 Task: Arrange a 60-minute meeting to evaluate customer feedback mechanisms.
Action: Mouse moved to (67, 146)
Screenshot: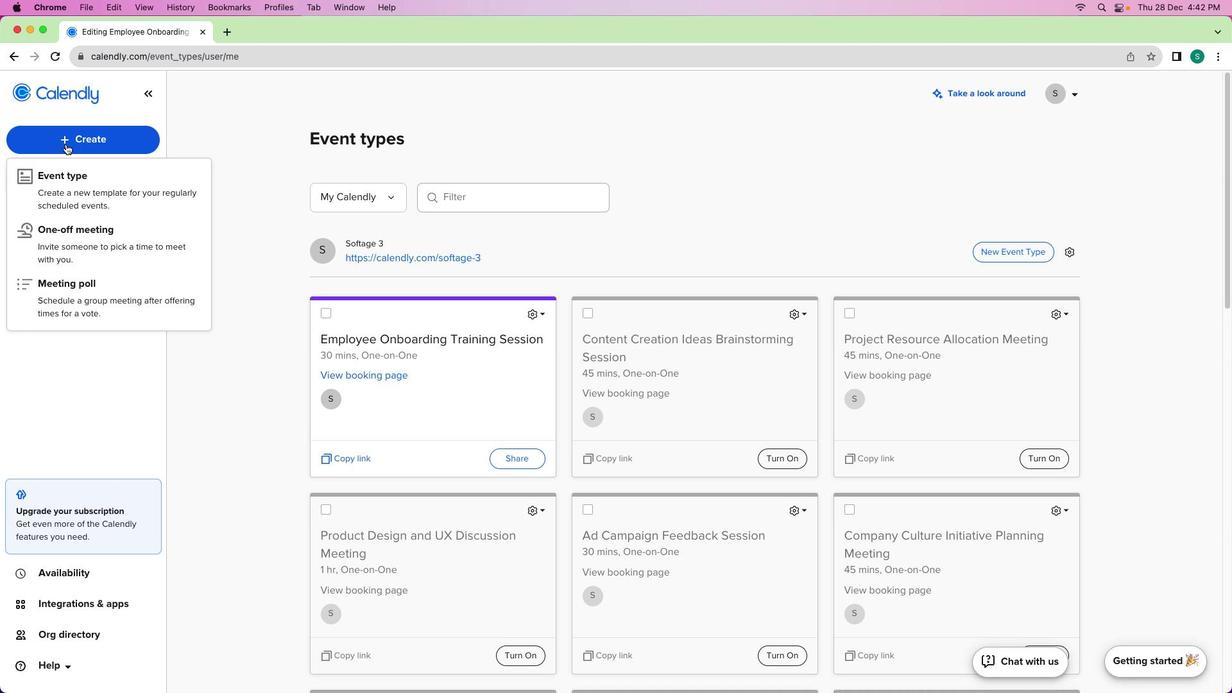 
Action: Mouse pressed left at (67, 146)
Screenshot: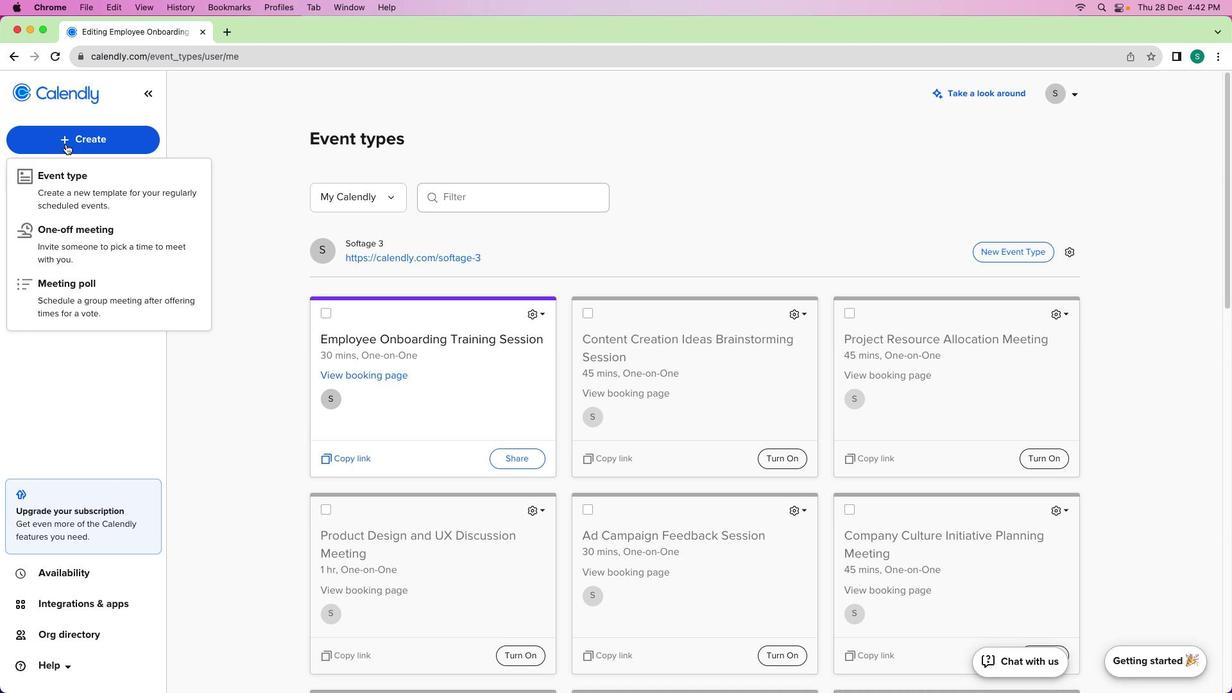 
Action: Mouse moved to (66, 143)
Screenshot: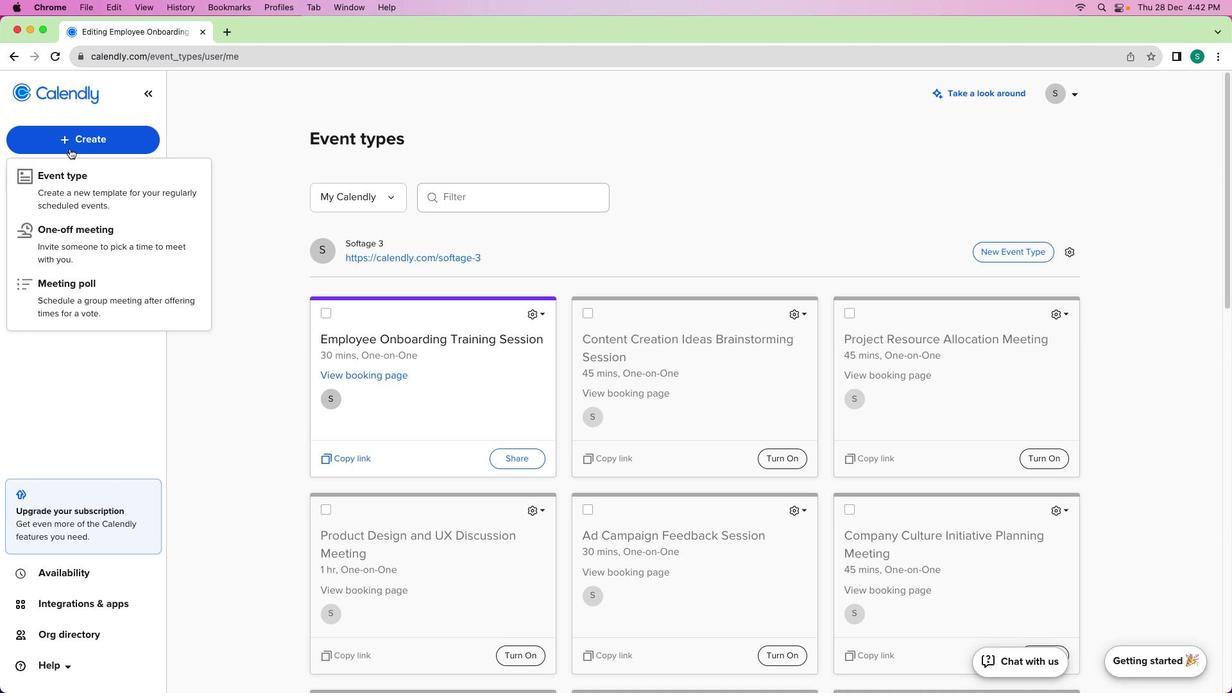 
Action: Mouse pressed left at (66, 143)
Screenshot: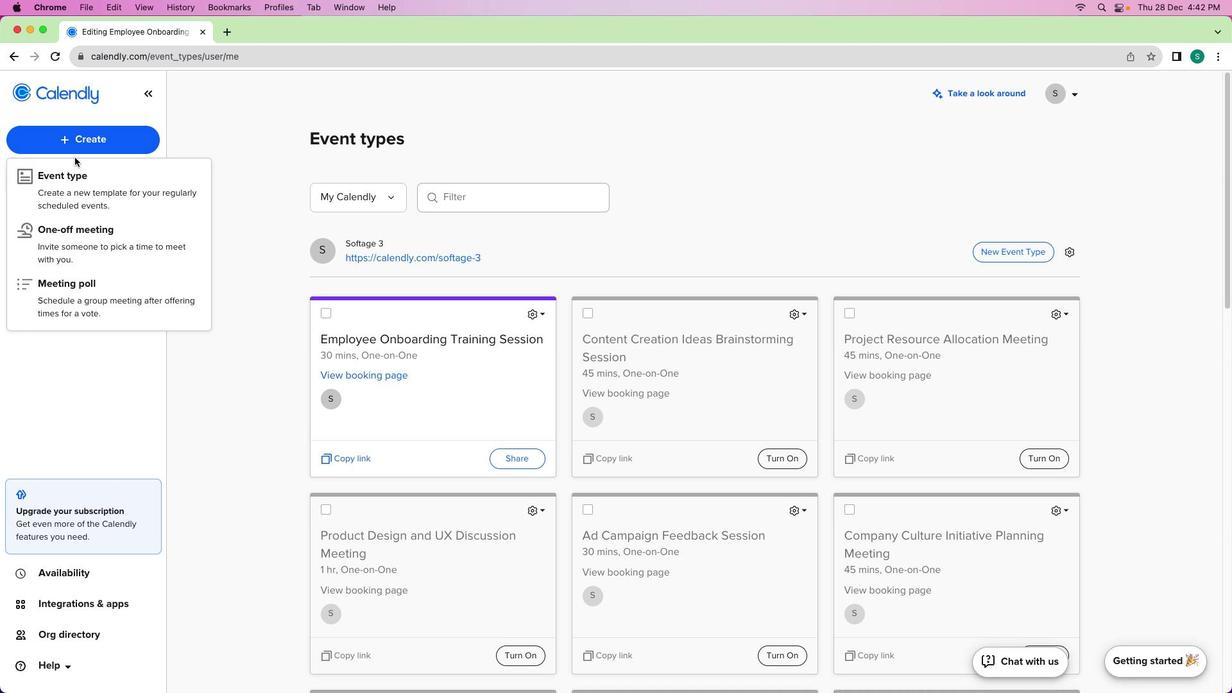
Action: Mouse moved to (76, 181)
Screenshot: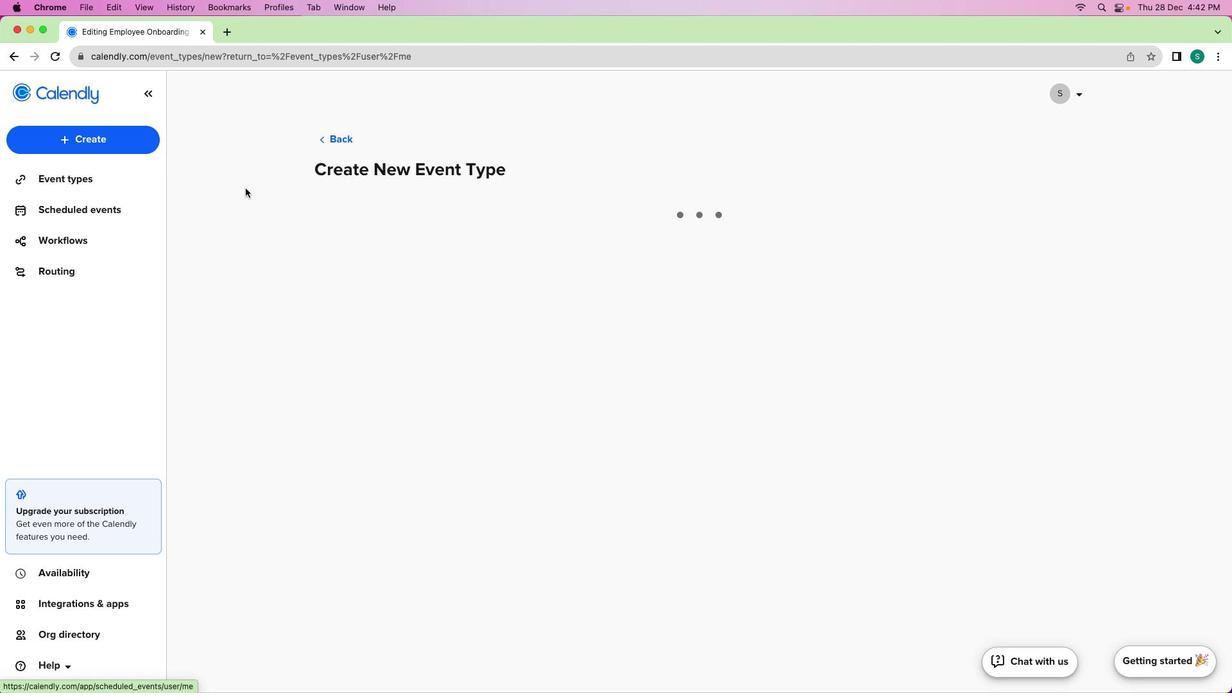 
Action: Mouse pressed left at (76, 181)
Screenshot: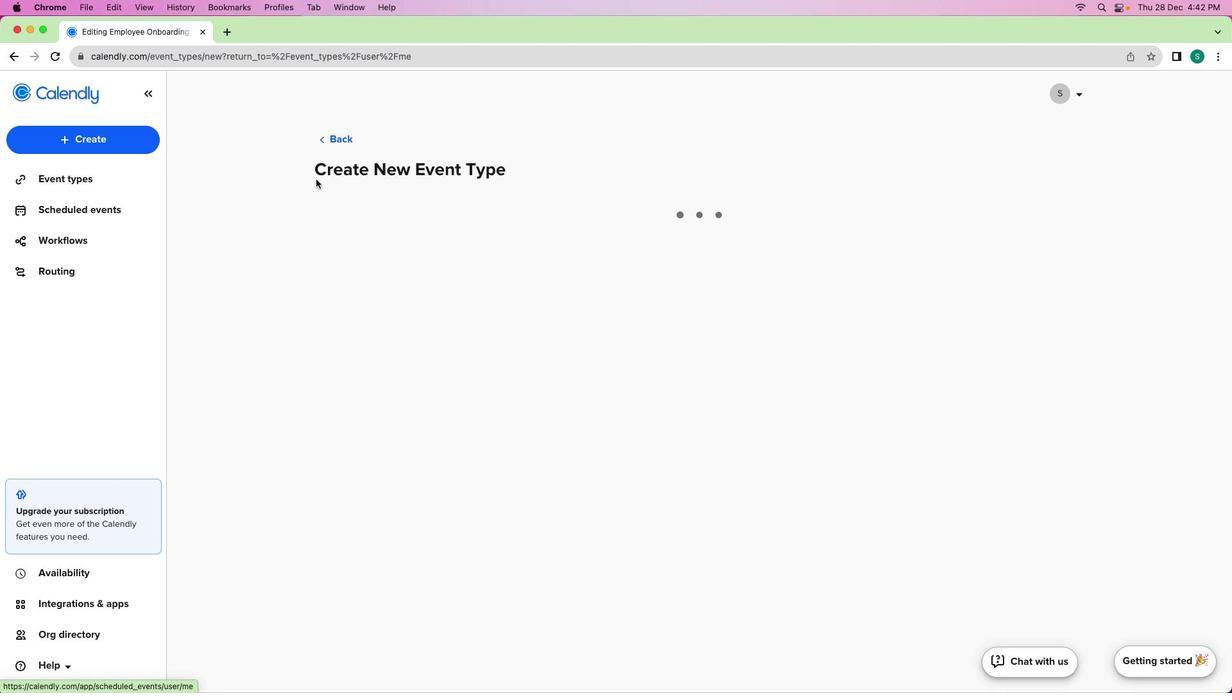 
Action: Mouse moved to (420, 244)
Screenshot: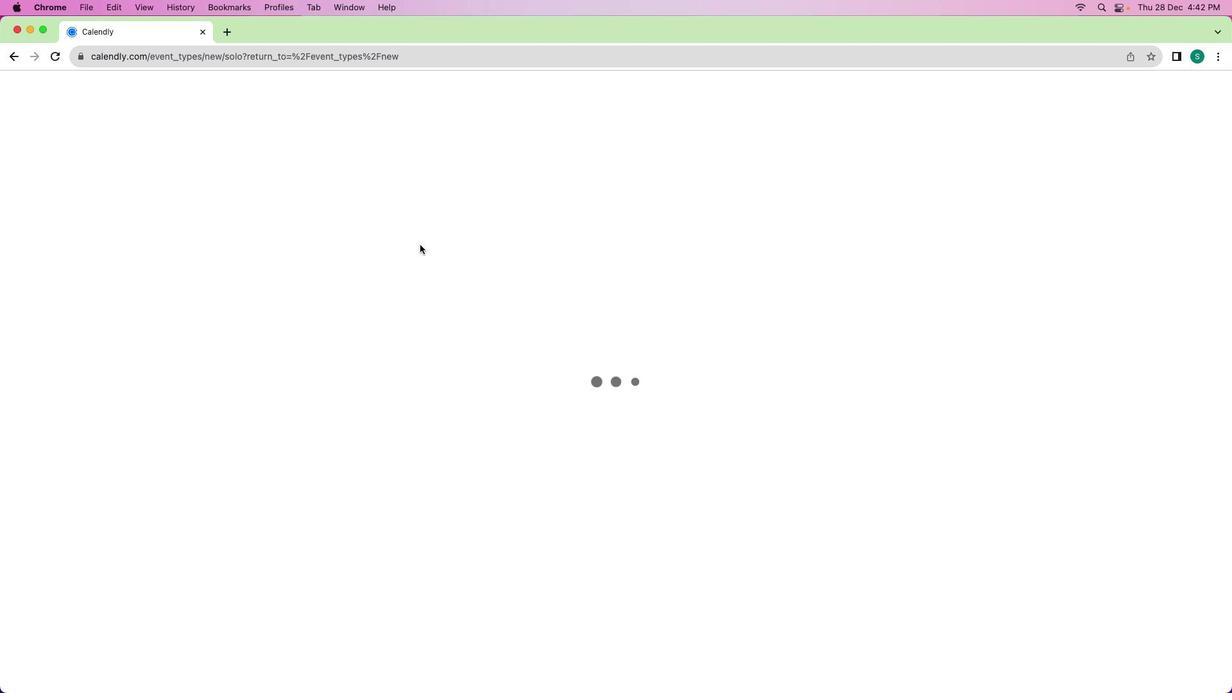 
Action: Mouse pressed left at (420, 244)
Screenshot: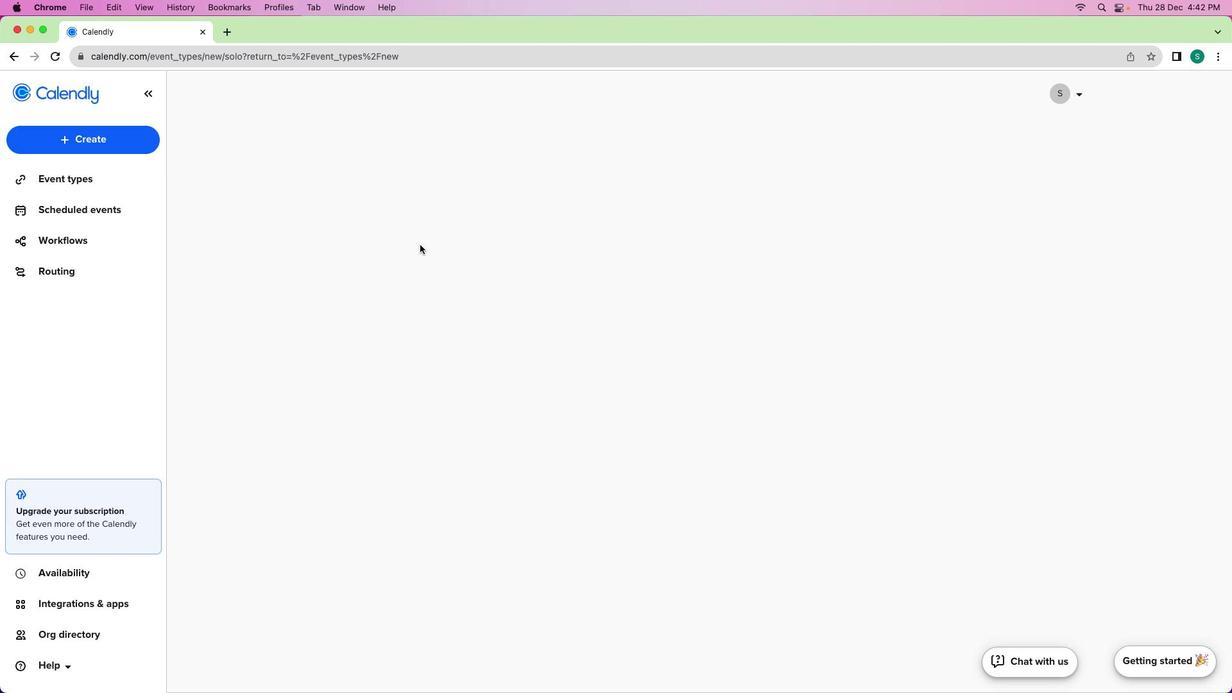 
Action: Mouse moved to (125, 199)
Screenshot: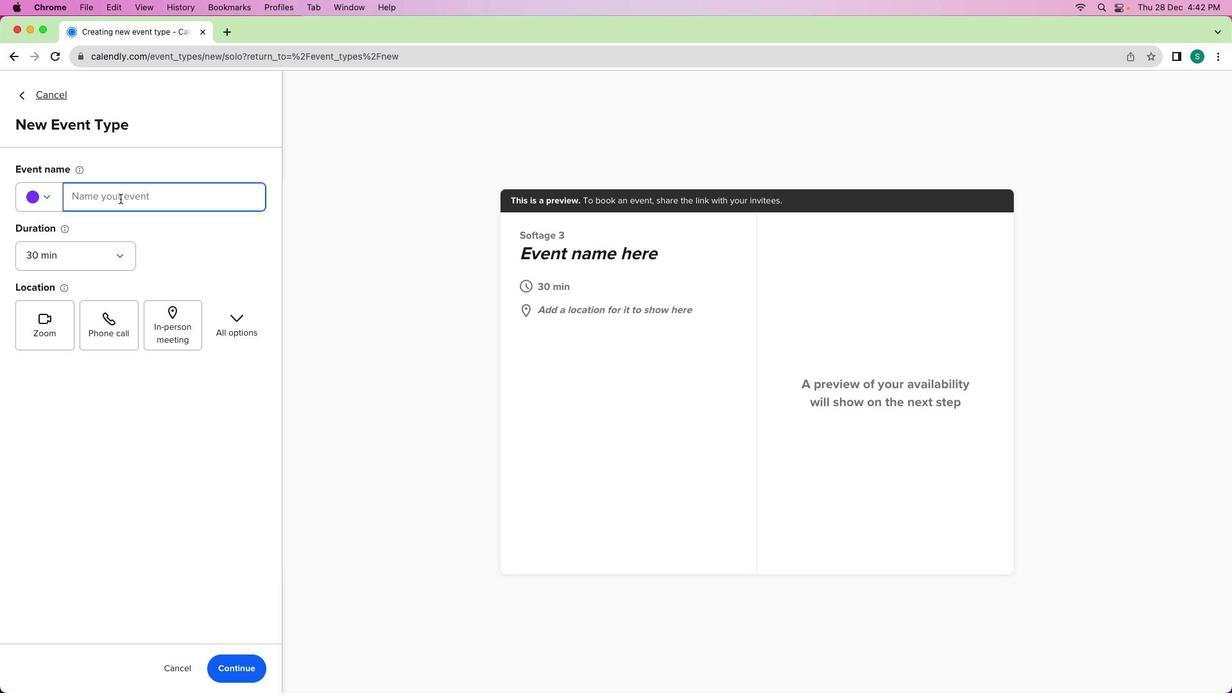 
Action: Mouse pressed left at (125, 199)
Screenshot: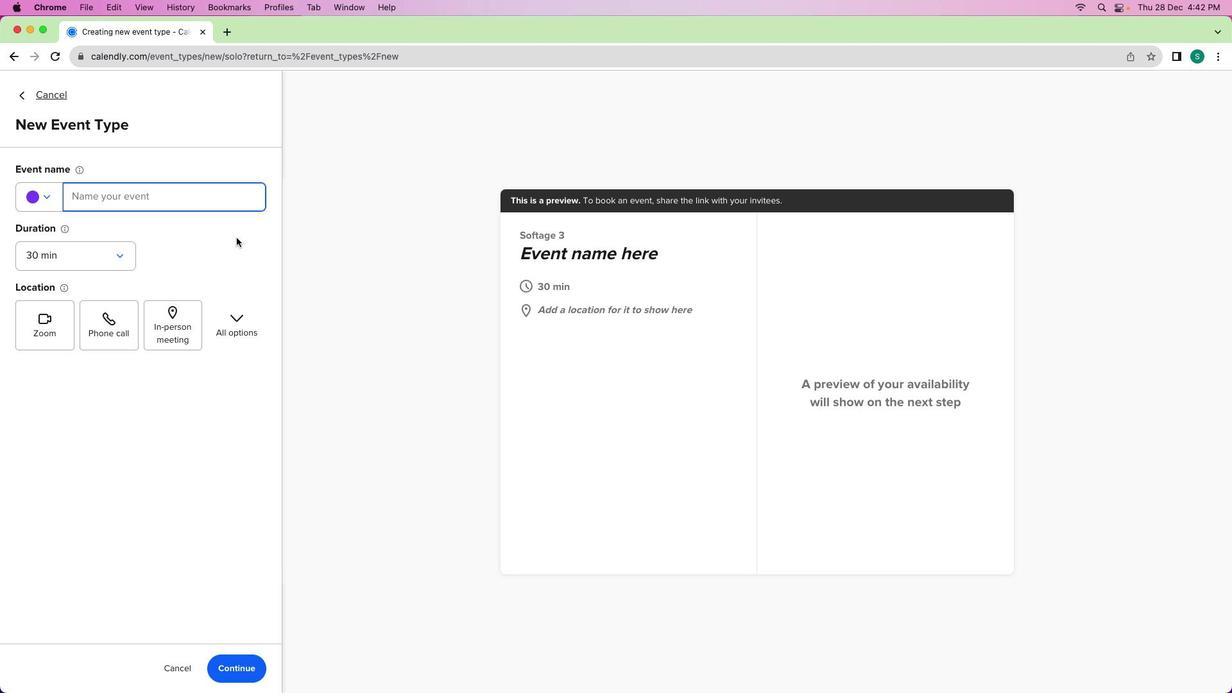 
Action: Mouse moved to (470, 281)
Screenshot: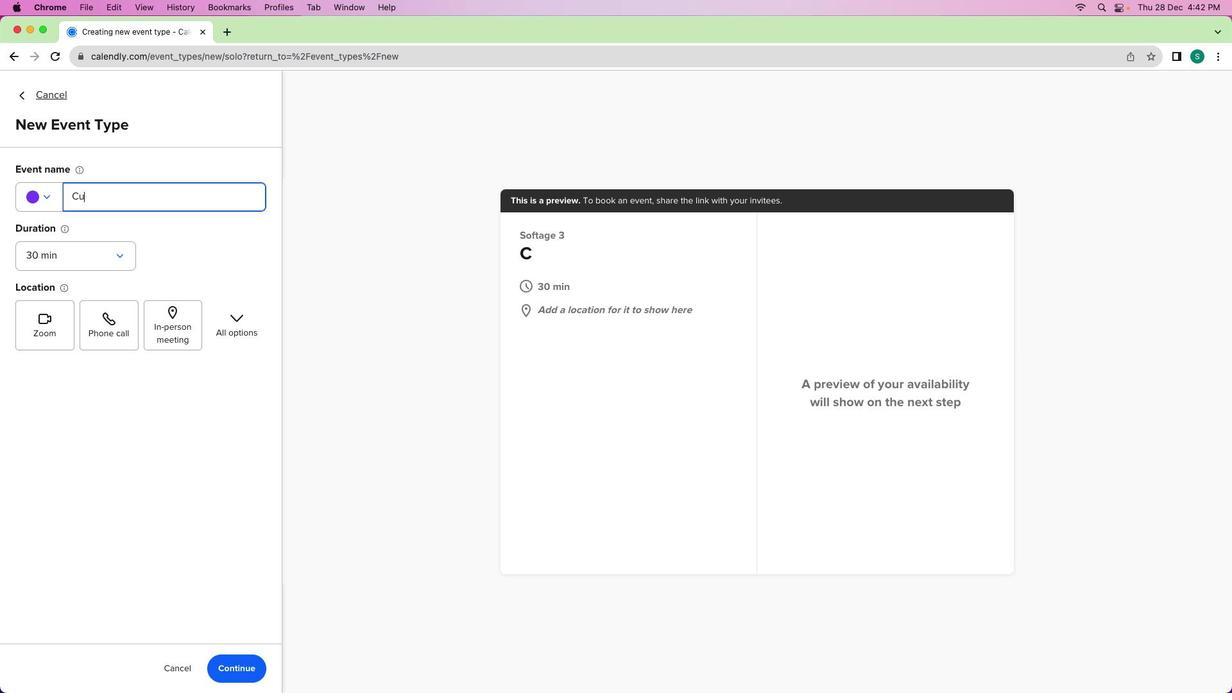 
Action: Key pressed Key.shift'C''u''s''t''o''m''e''r'Key.space
Screenshot: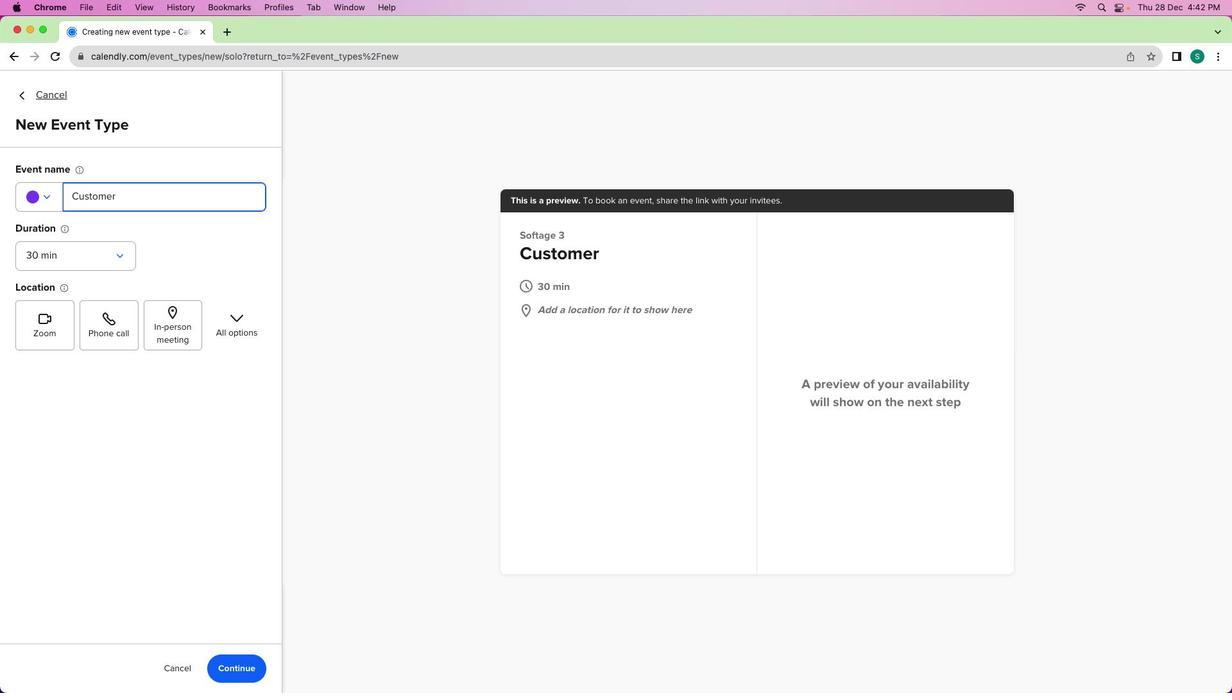 
Action: Mouse moved to (469, 281)
Screenshot: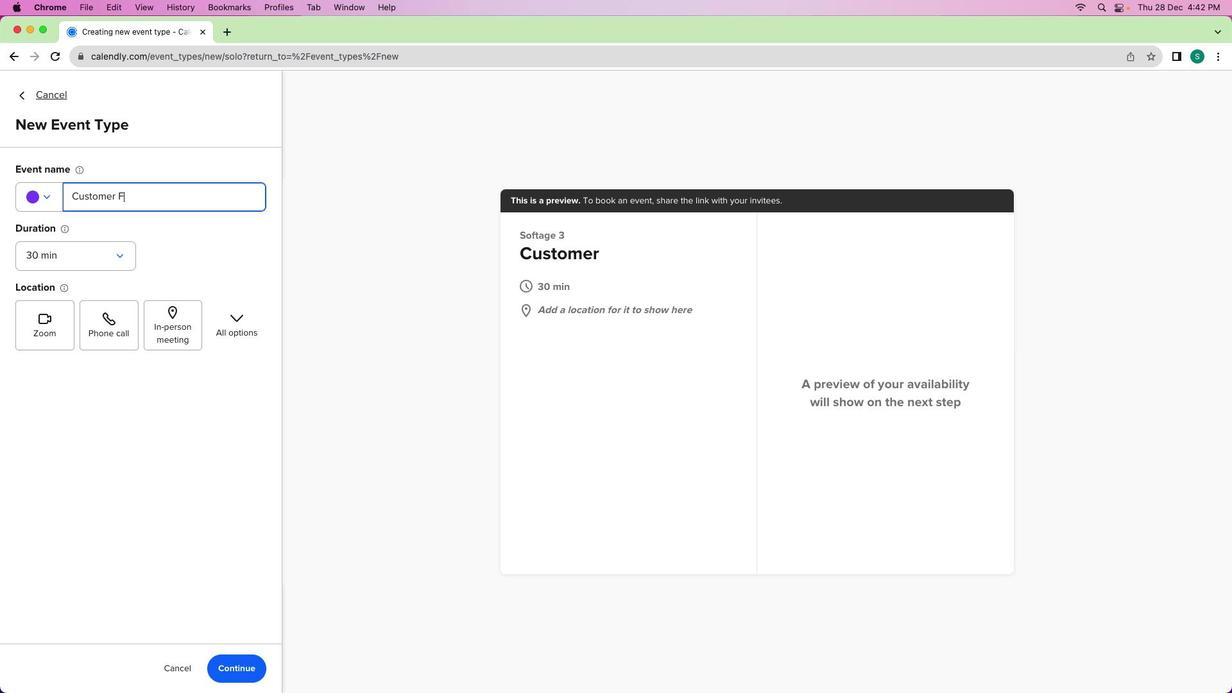 
Action: Key pressed Key.shift'F''e''e''d''b''a''c''k'Key.spaceKey.shift'M''e''c''h''a''n''i''s''m''s'Key.spaceKey.shift'E''v''a''l''u''a''t''i''o''n'Key.spaceKey.shift'M''e''e''t''i''n''g'
Screenshot: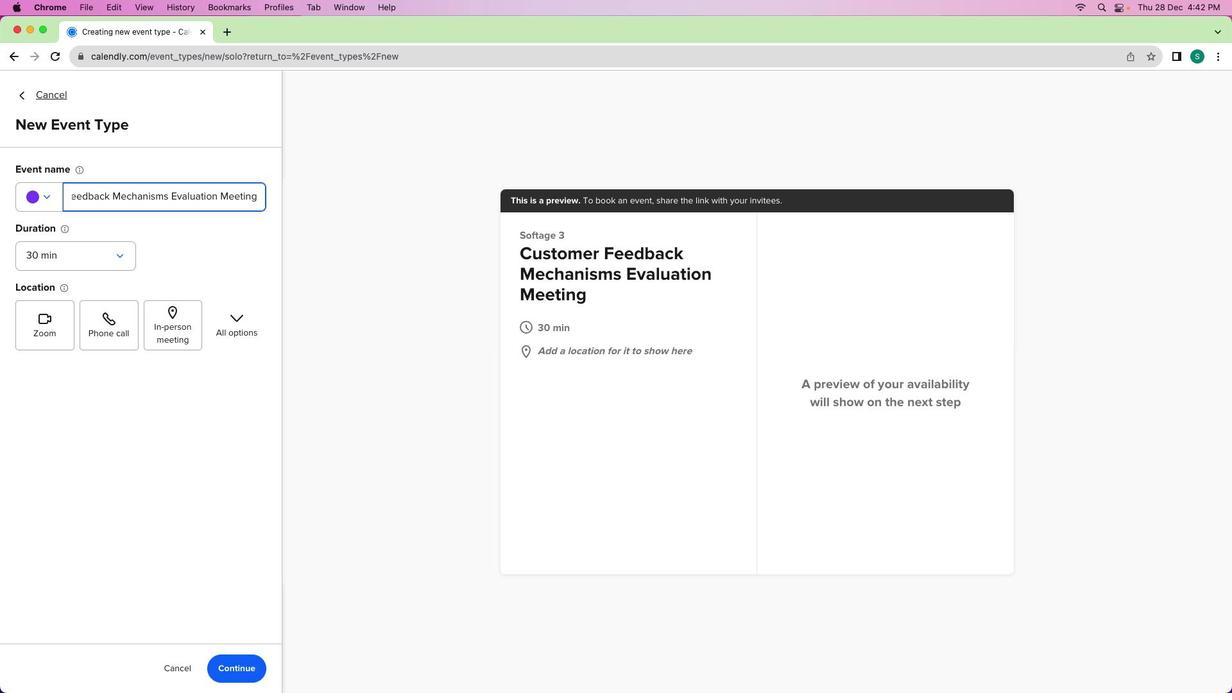 
Action: Mouse moved to (70, 270)
Screenshot: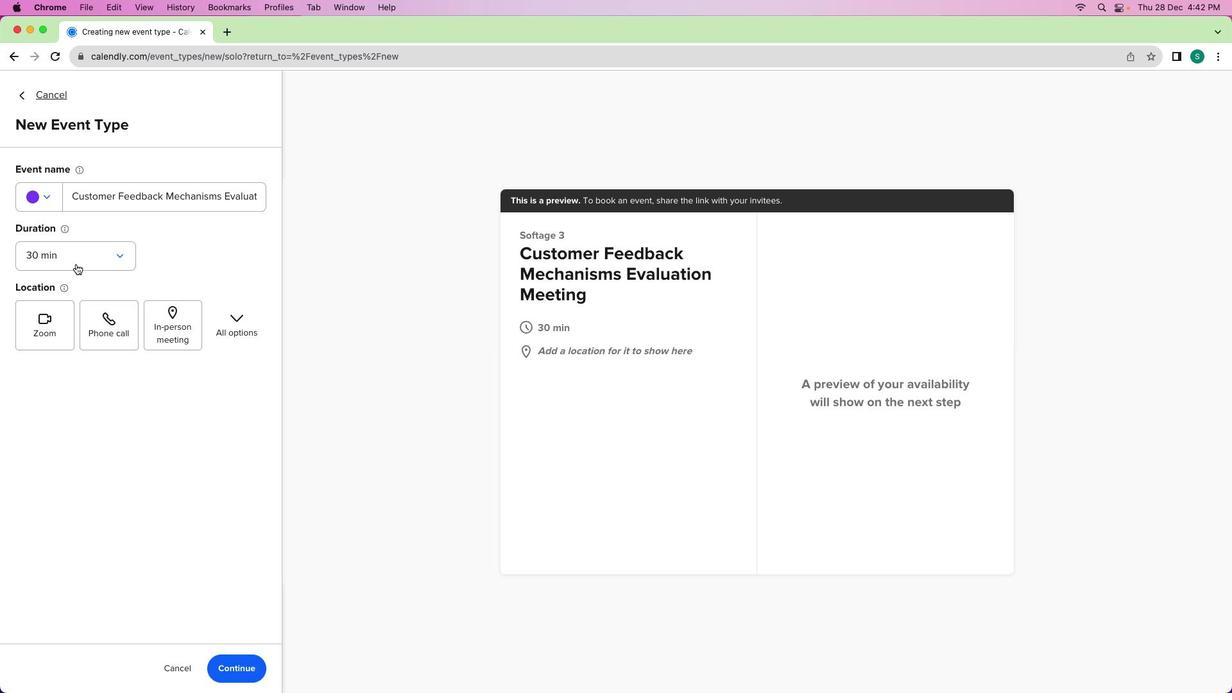 
Action: Mouse pressed left at (70, 270)
Screenshot: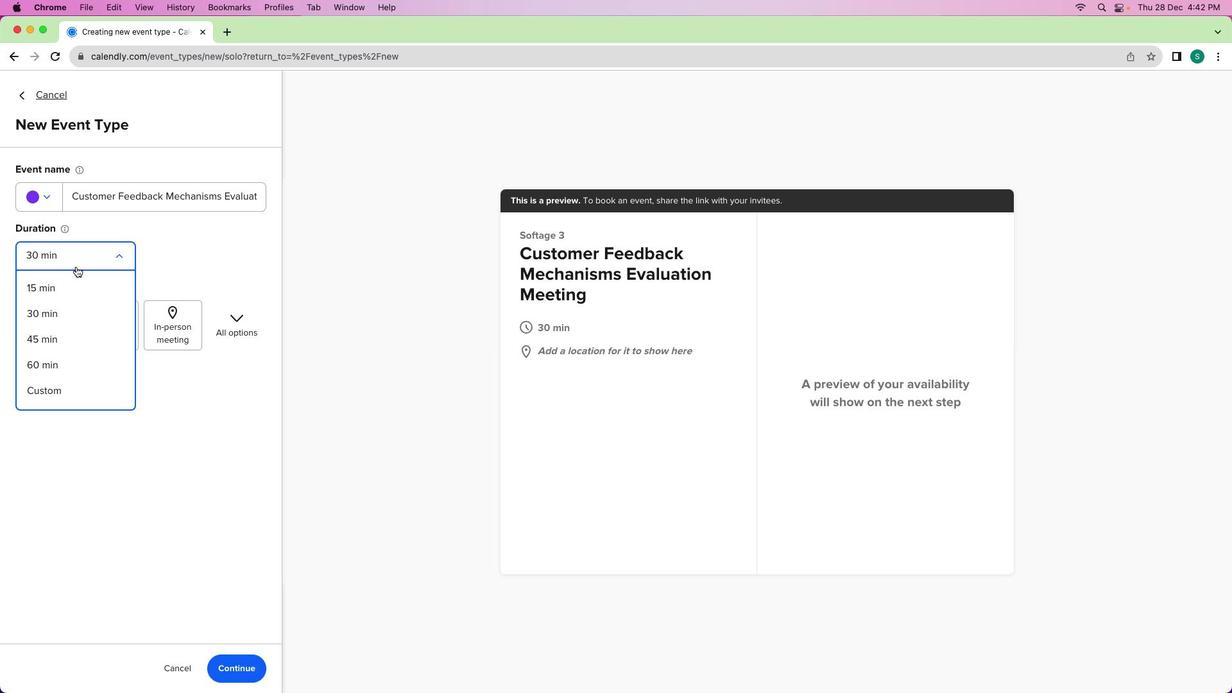
Action: Mouse moved to (76, 264)
Screenshot: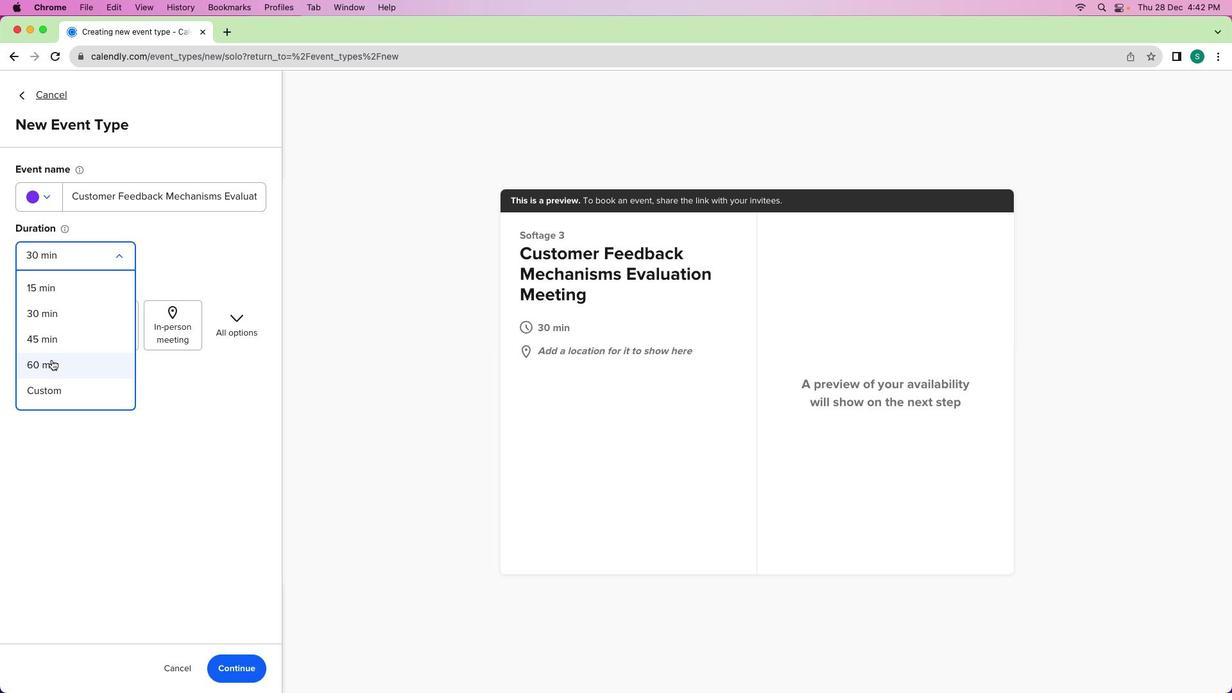 
Action: Mouse pressed left at (76, 264)
Screenshot: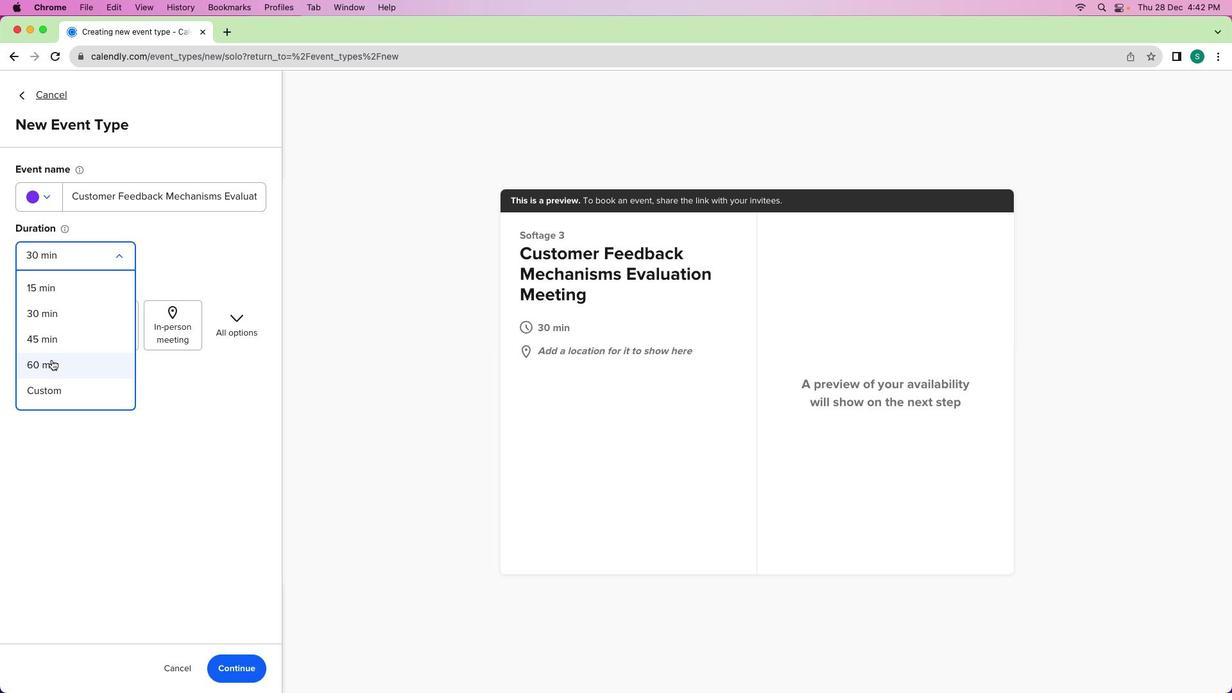 
Action: Mouse moved to (51, 360)
Screenshot: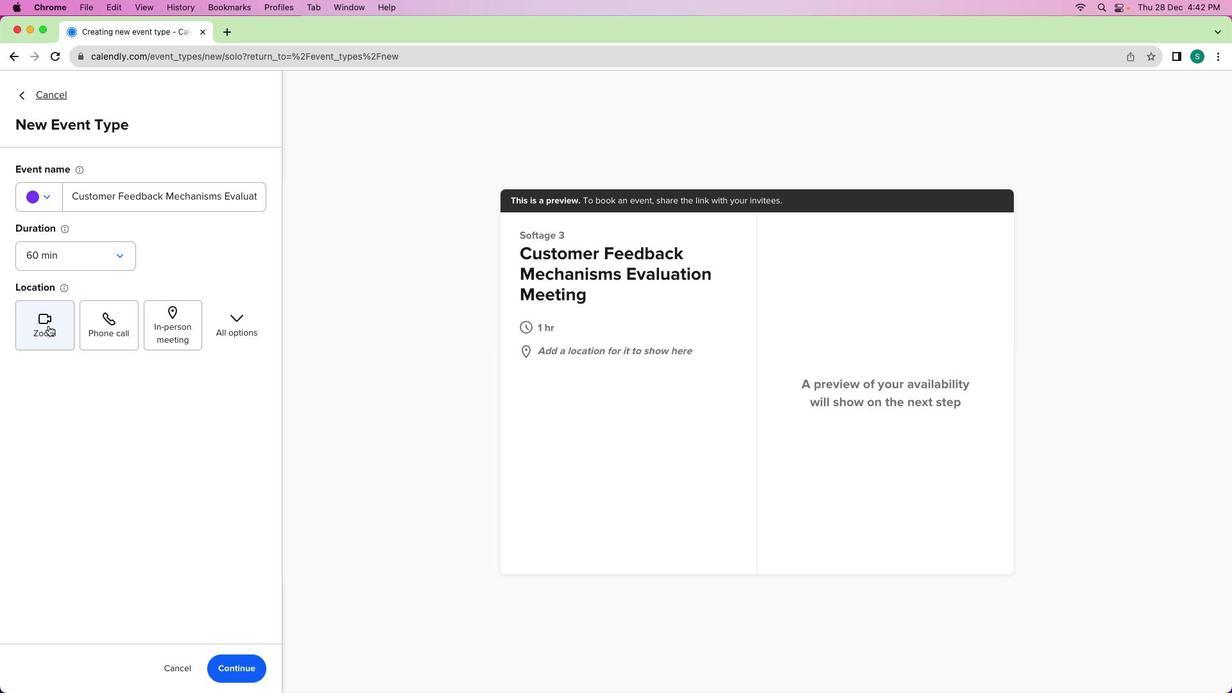 
Action: Mouse pressed left at (51, 360)
Screenshot: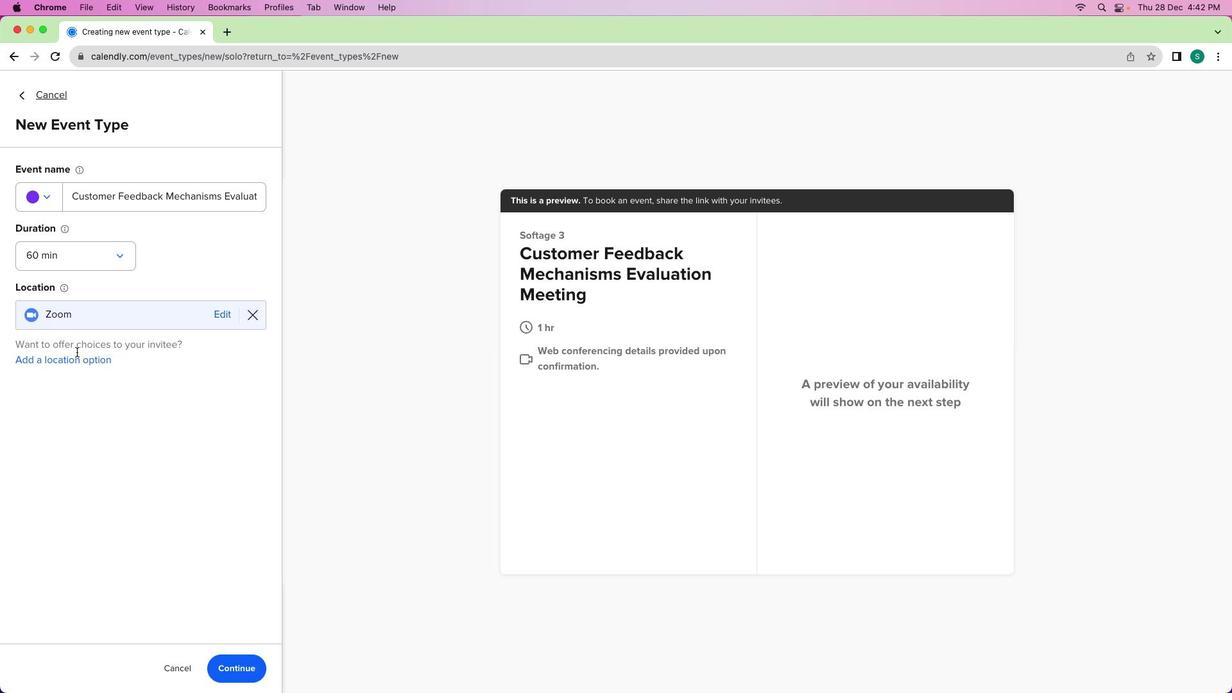 
Action: Mouse moved to (48, 326)
Screenshot: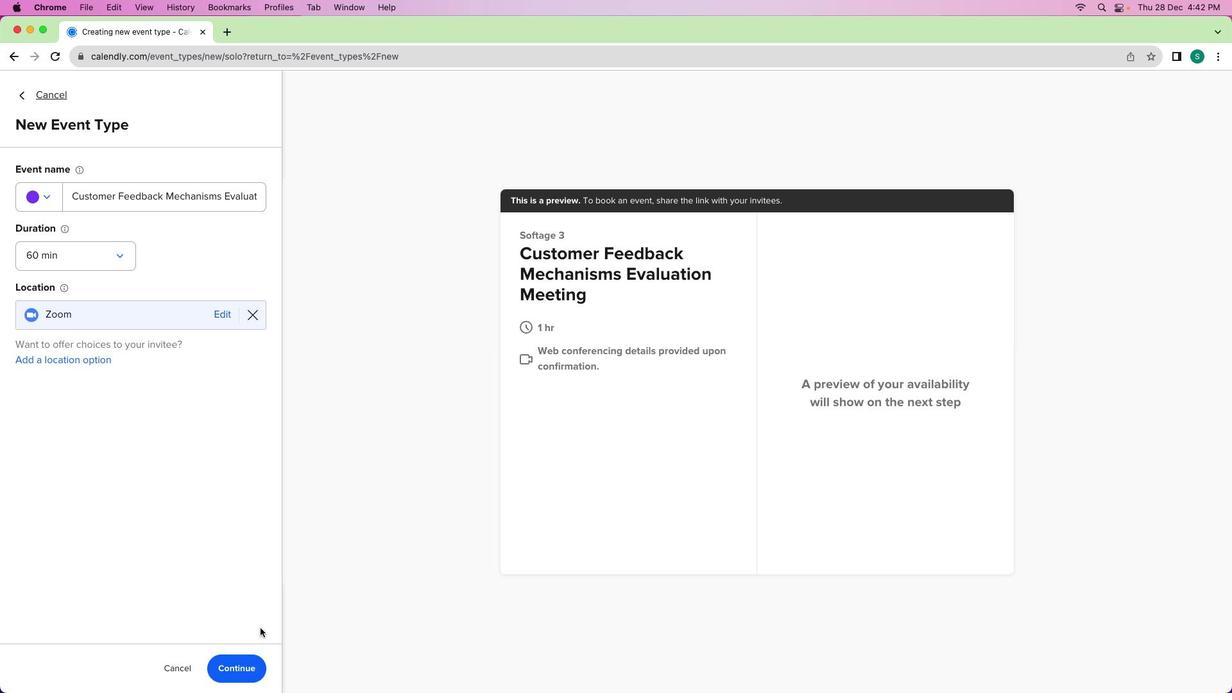 
Action: Mouse pressed left at (48, 326)
Screenshot: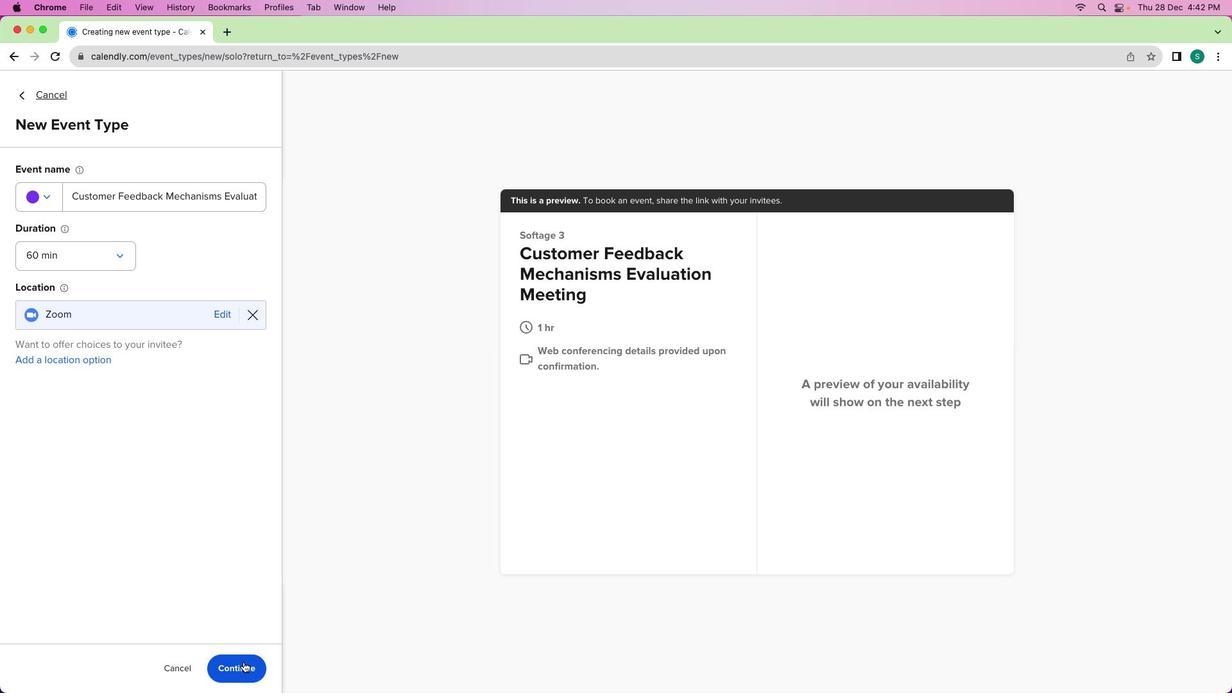 
Action: Mouse moved to (244, 662)
Screenshot: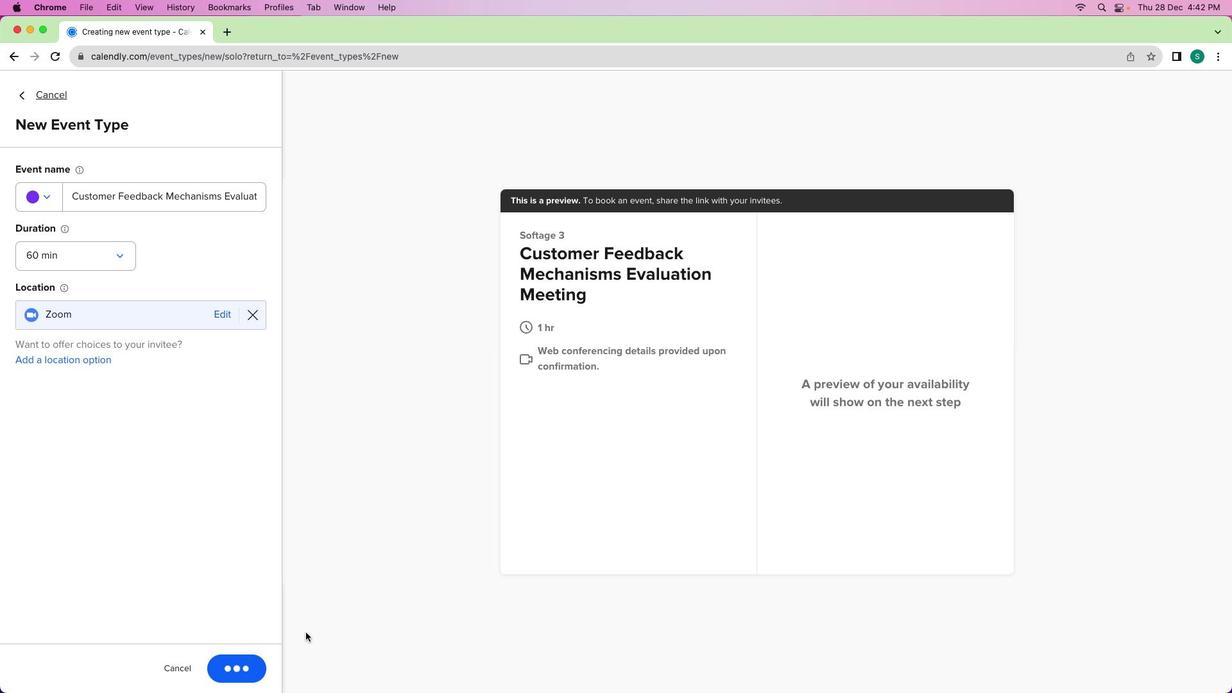 
Action: Mouse pressed left at (244, 662)
Screenshot: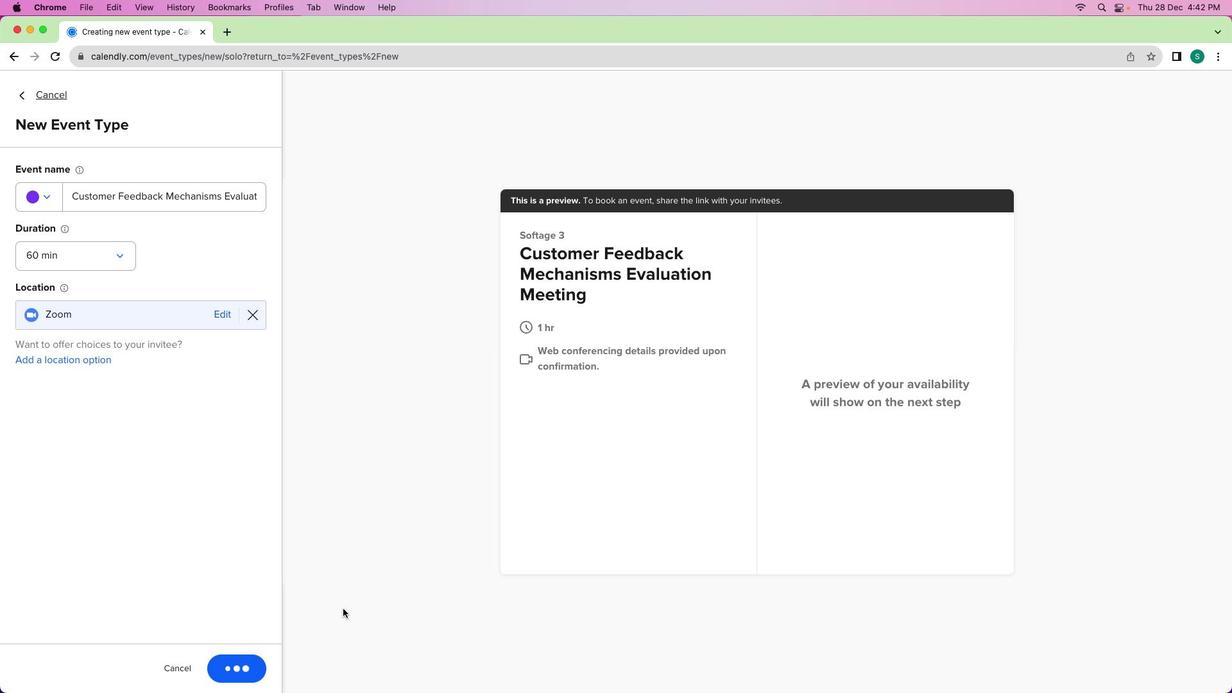 
Action: Mouse moved to (221, 268)
Screenshot: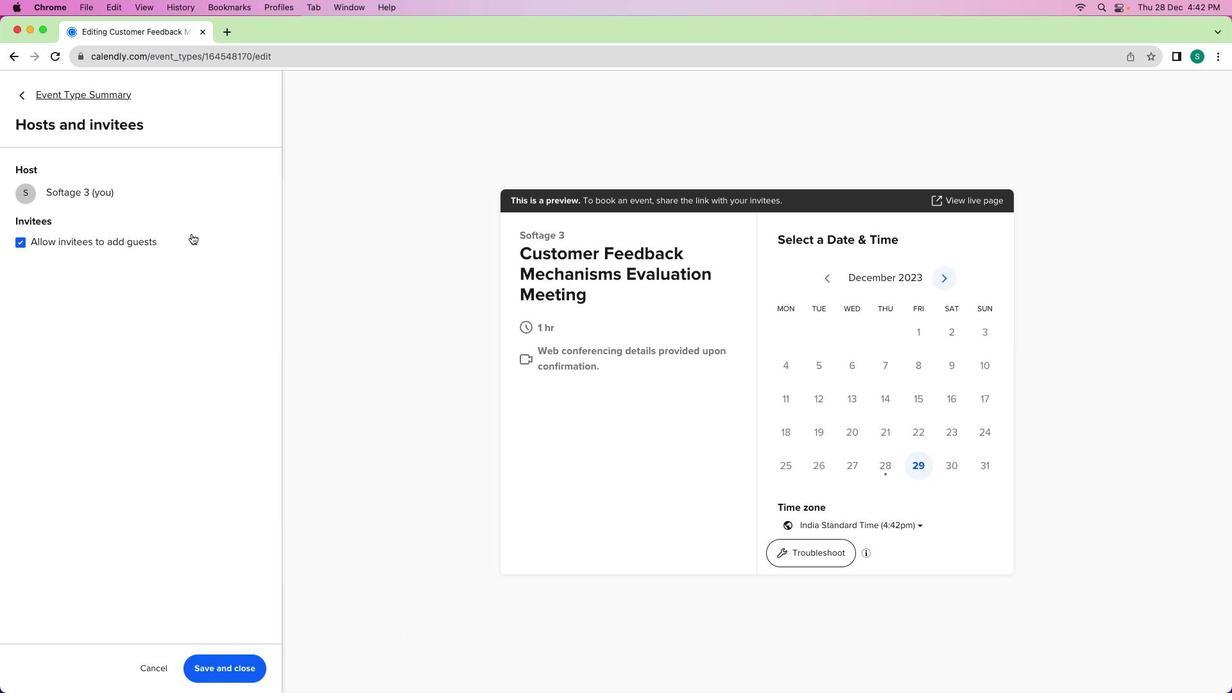 
Action: Mouse pressed left at (221, 268)
Screenshot: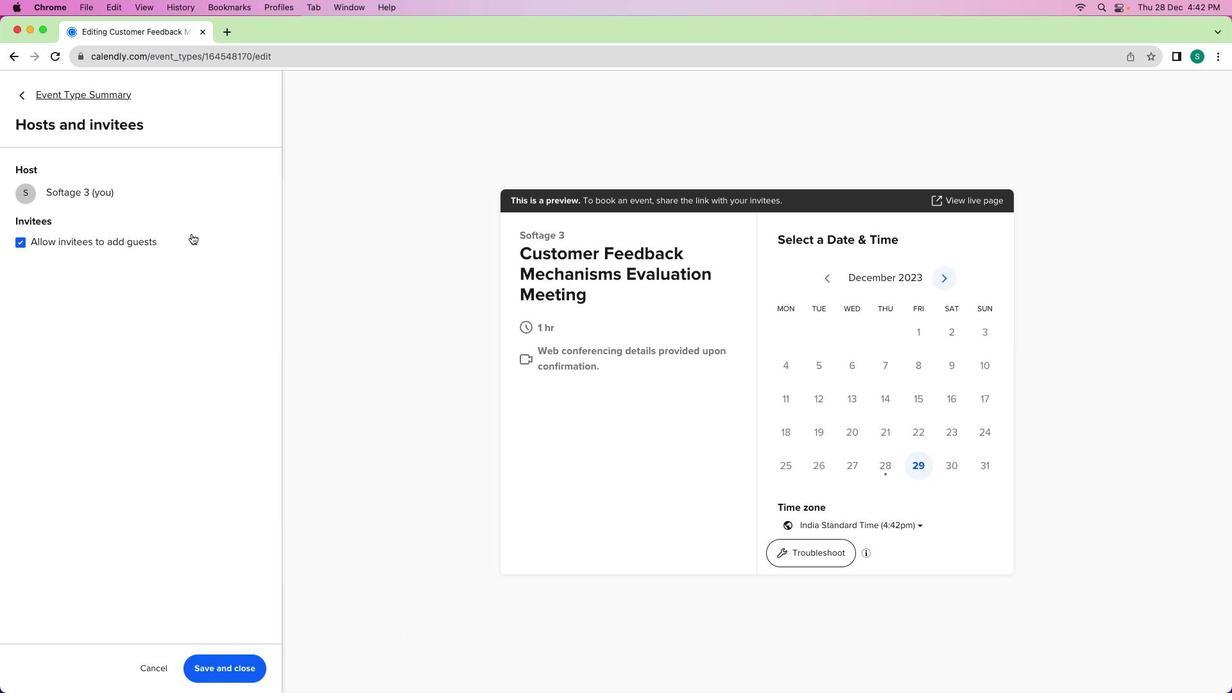 
Action: Mouse moved to (25, 95)
Screenshot: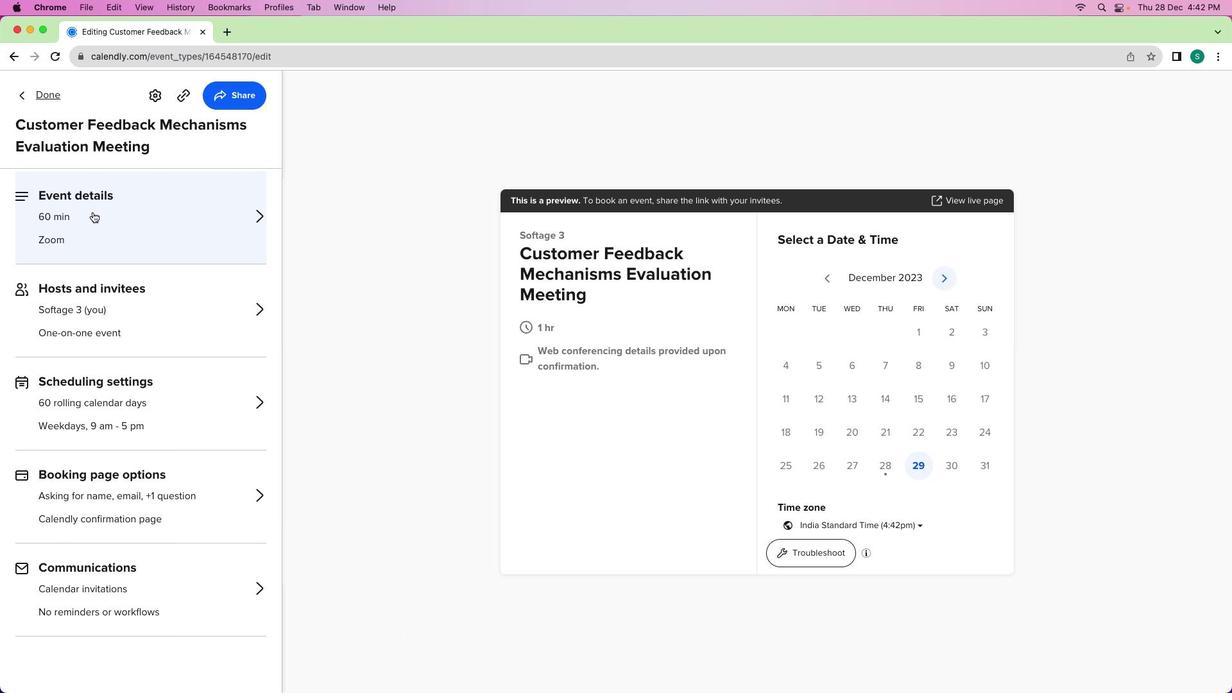 
Action: Mouse pressed left at (25, 95)
Screenshot: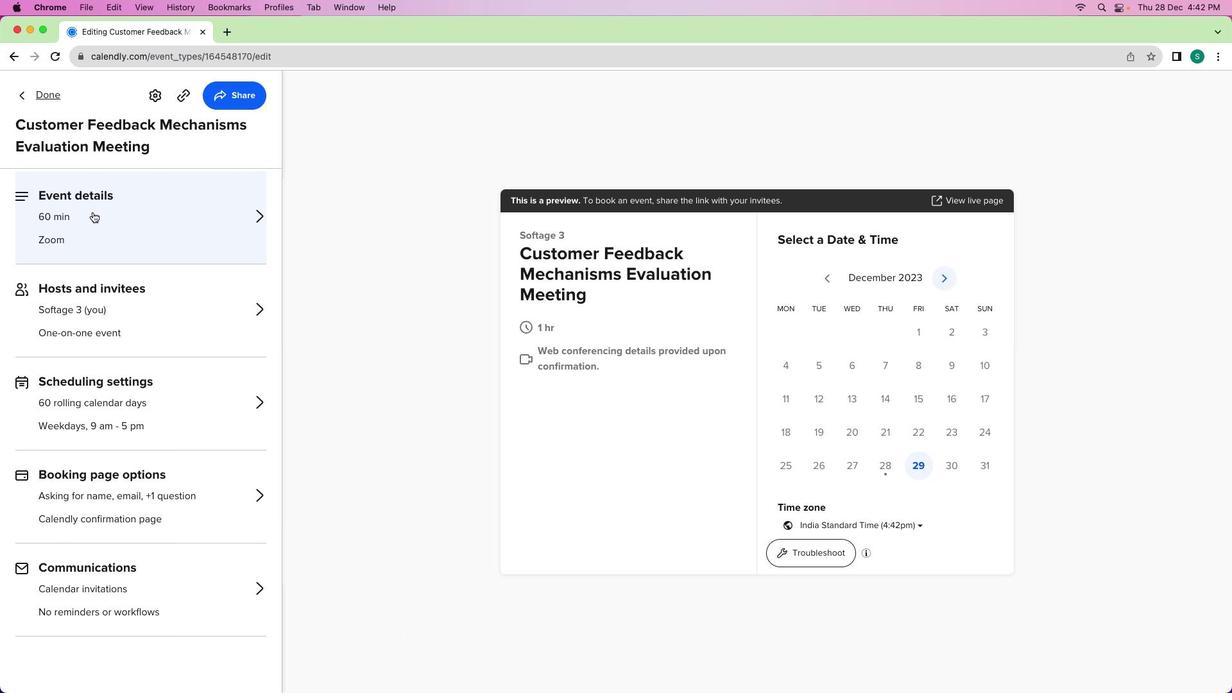 
Action: Mouse moved to (93, 211)
Screenshot: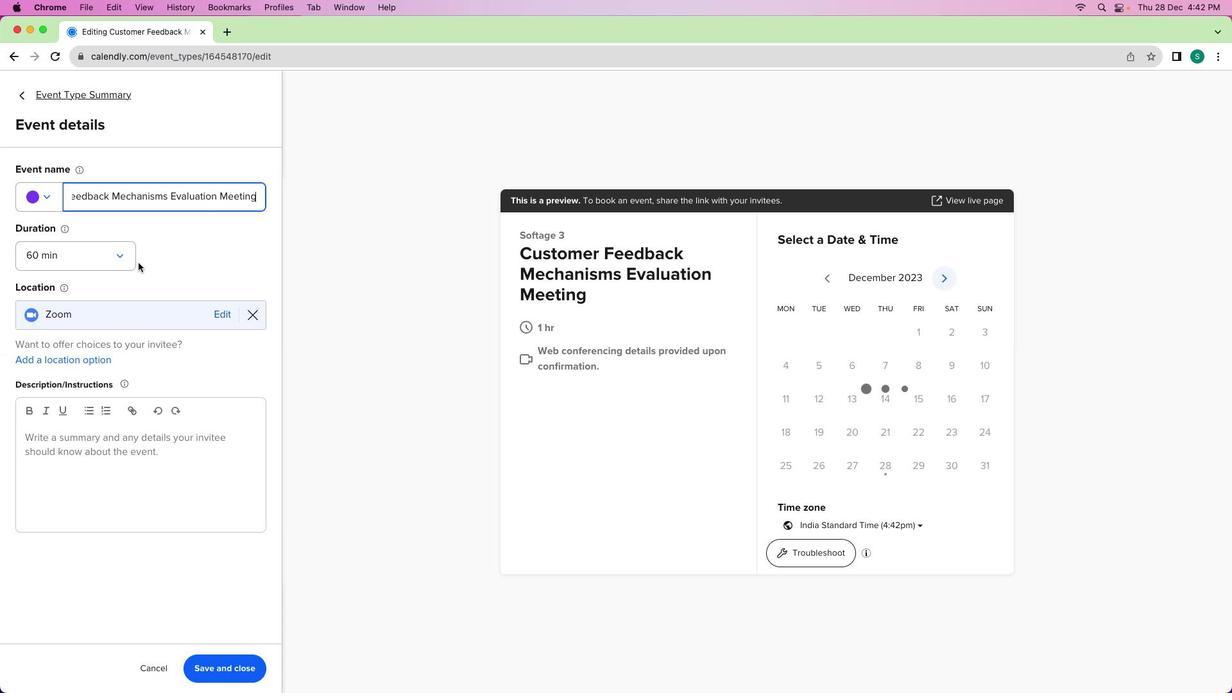 
Action: Mouse pressed left at (93, 211)
Screenshot: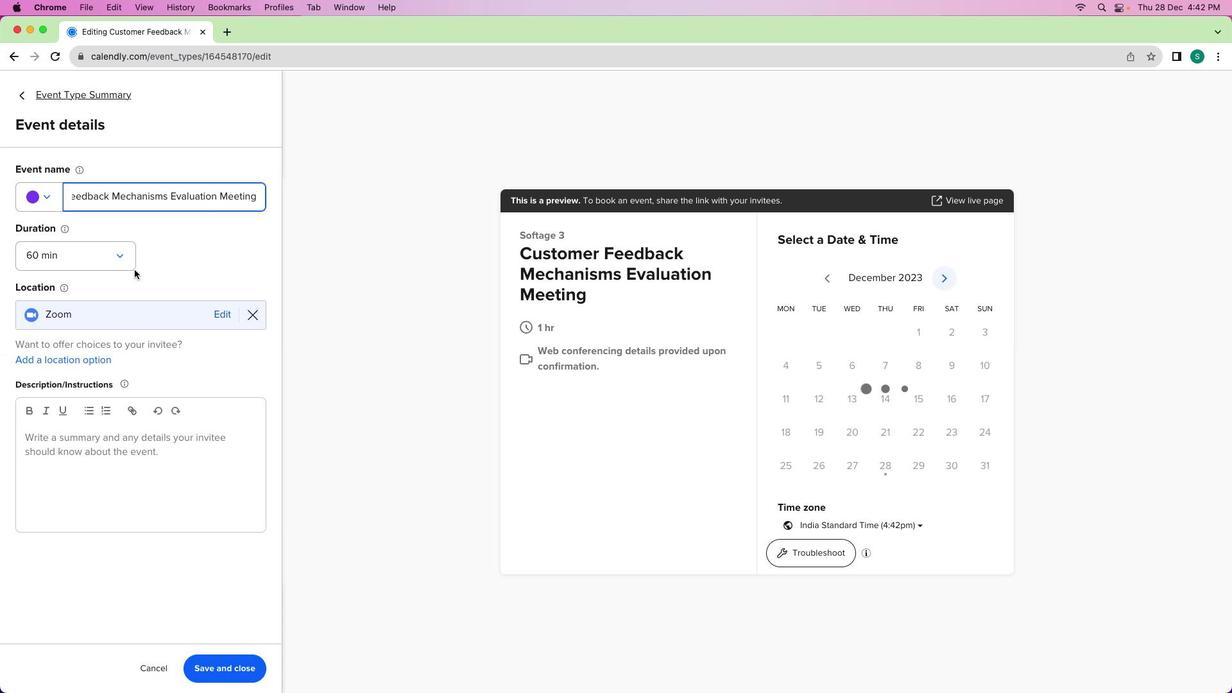 
Action: Mouse moved to (89, 453)
Screenshot: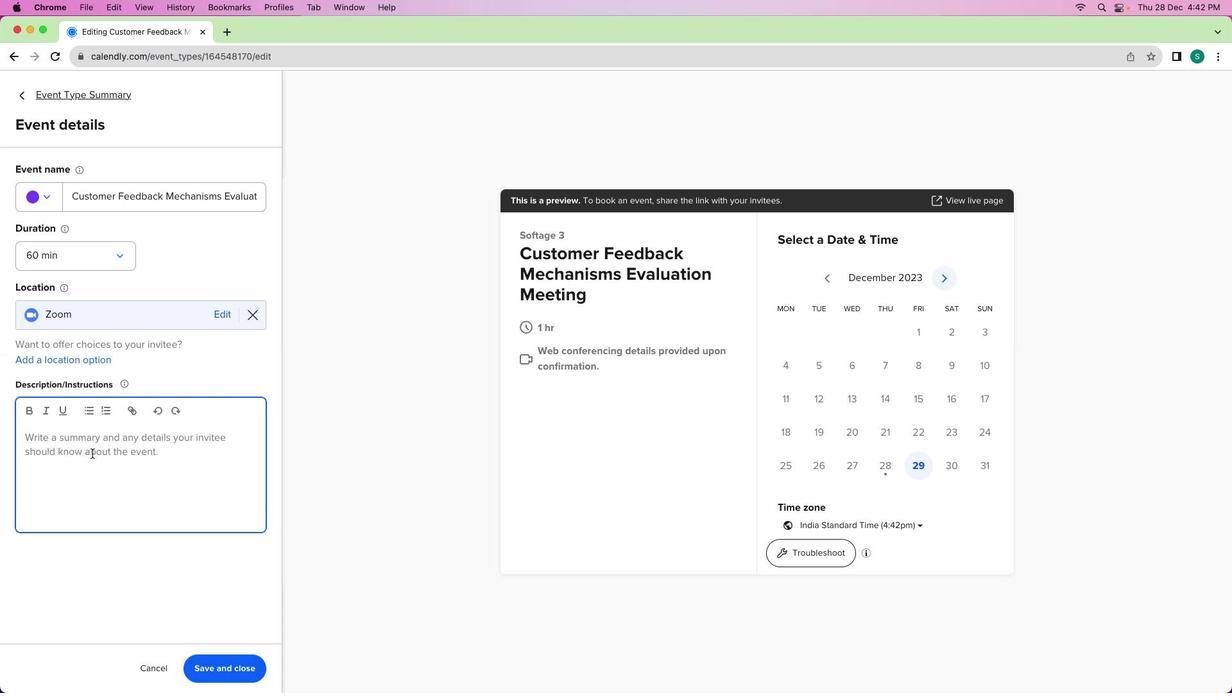 
Action: Mouse pressed left at (89, 453)
Screenshot: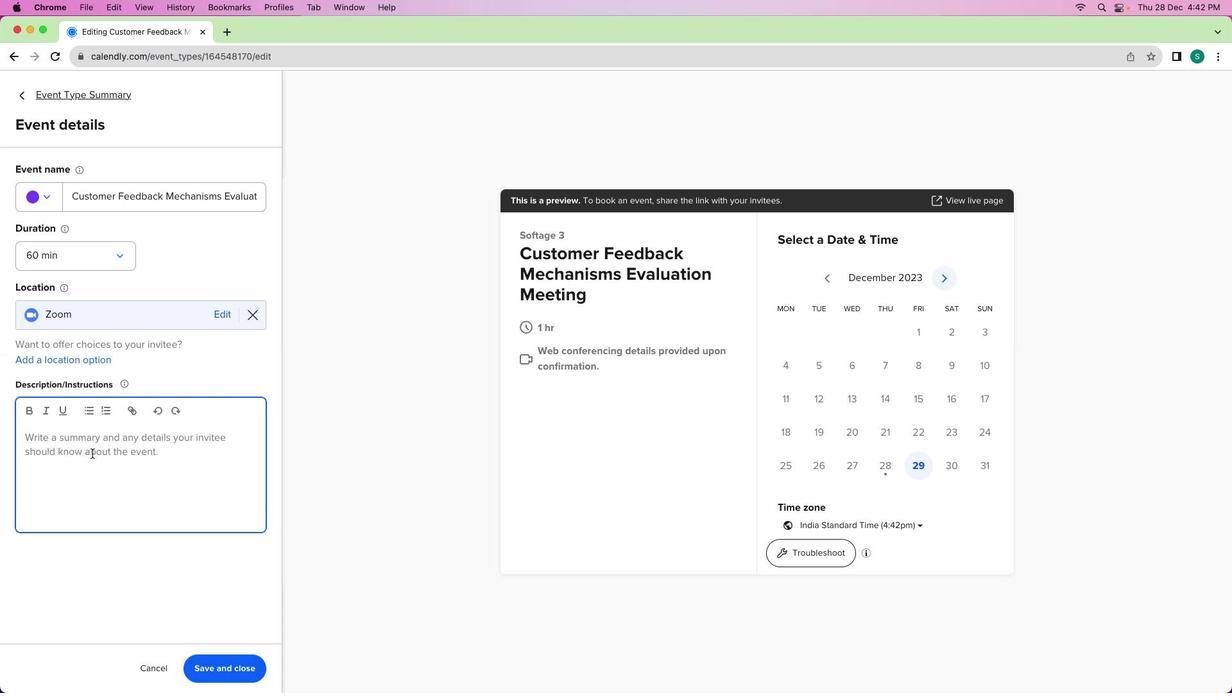 
Action: Mouse moved to (92, 453)
Screenshot: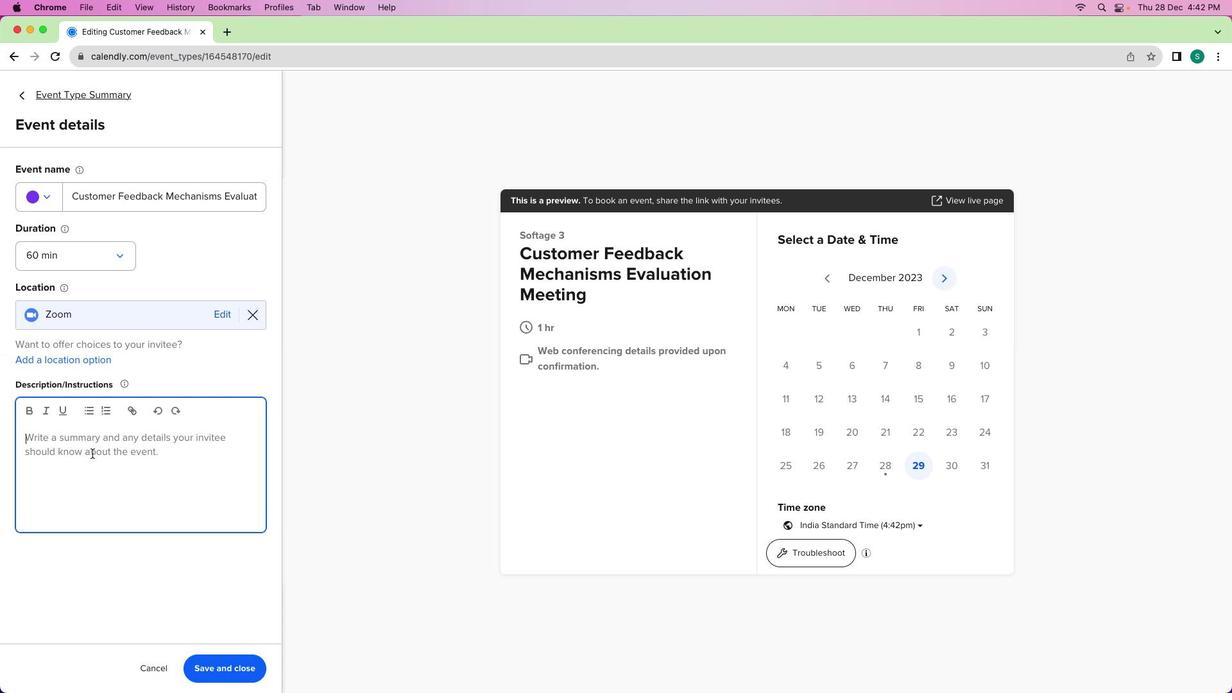 
Action: Key pressed Key.shift'I'Key.space'i''n''v''i''t''e'Key.space'y''o''u'Key.space't''o'Key.space'a'Key.space'c''o''m''p''r''e''h''e''n''s''i''v''e'Key.space'n'Key.upKey.backspaceKey.backspace
Screenshot: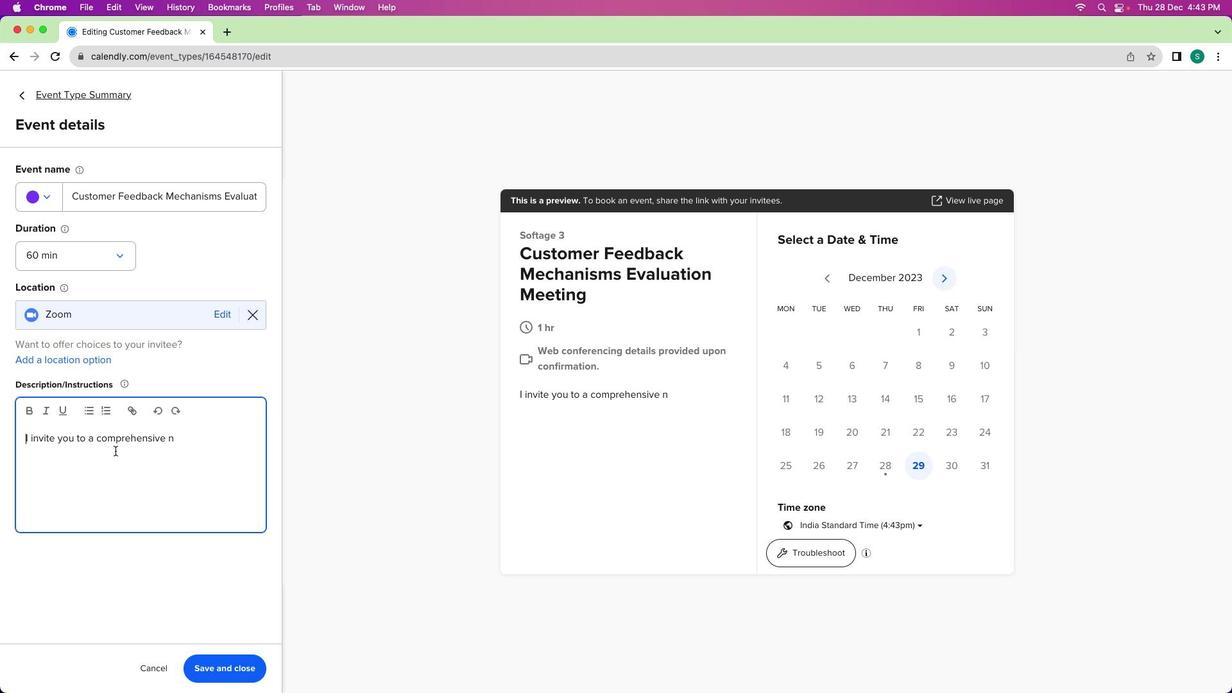 
Action: Mouse moved to (198, 437)
Screenshot: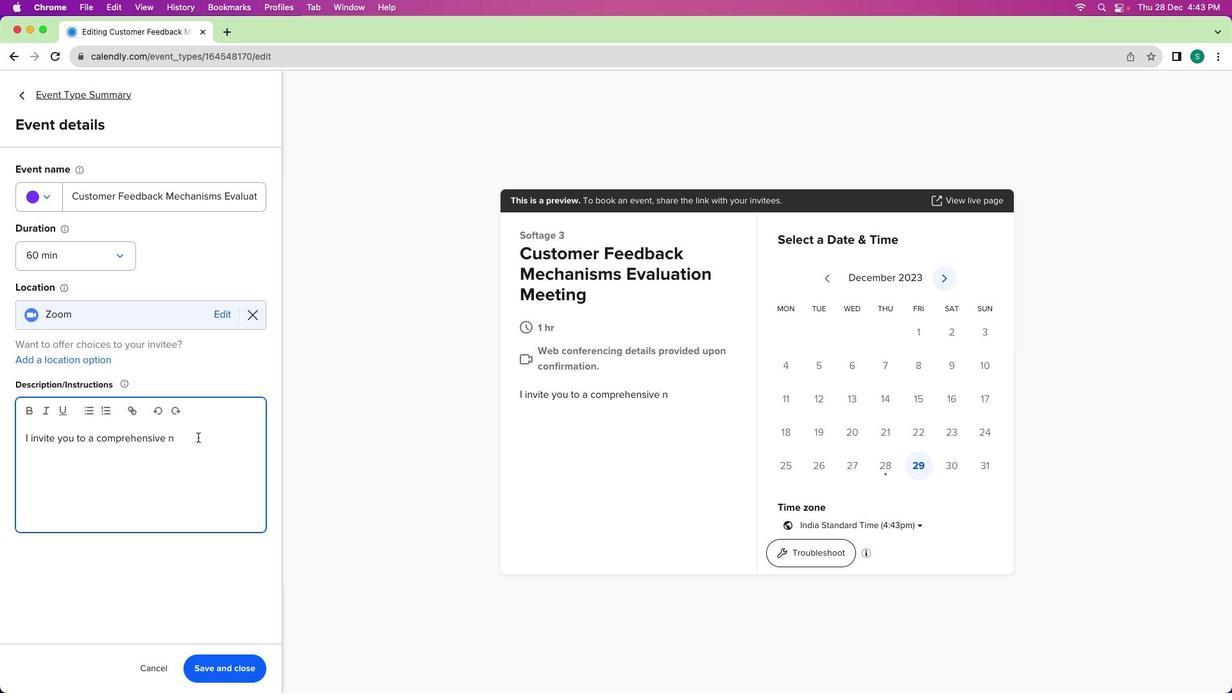 
Action: Mouse pressed left at (198, 437)
Screenshot: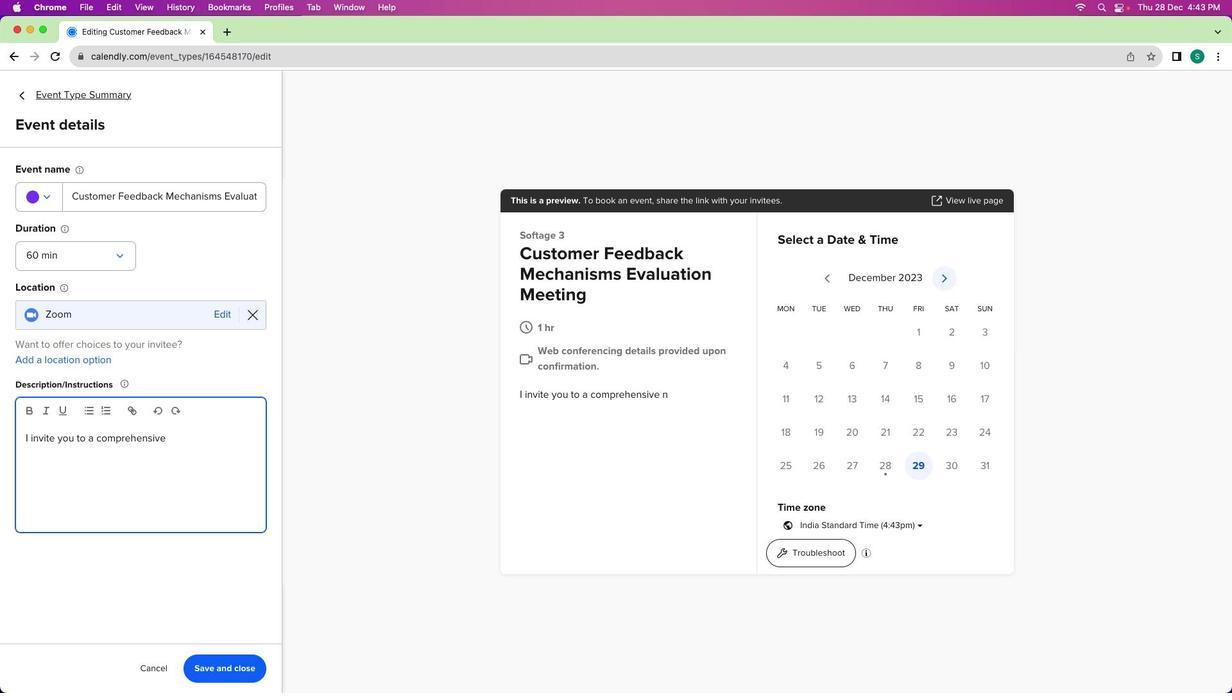 
Action: Key pressed Key.backspace'm''e''e''t''i''n''g'Key.space'f''o''c''u''s''e''d'Key.space'o''n'Key.space'e''v''a''l''u''a''t''i''n''g'Key.space'o''u''r'Key.space'c''u''s''t''o''m''e''r'Key.space'f''e''e''d''b''a''c''k'Key.space'm''e''c''h''a''n''i''s''m''s''.'Key.spaceKey.shift'I''n'Key.space't''h''i''s'Key.space's''e''s''s''i''o''n'','Key.space'w''e'Key.space'w''i''l''l'Key.space'r''e''v''i''e''w'Key.space'e''x''i''s''t''i''n''g'Key.space'f''e''e''d''b''a''c''c''k'Key.space'c''h''a'
Screenshot: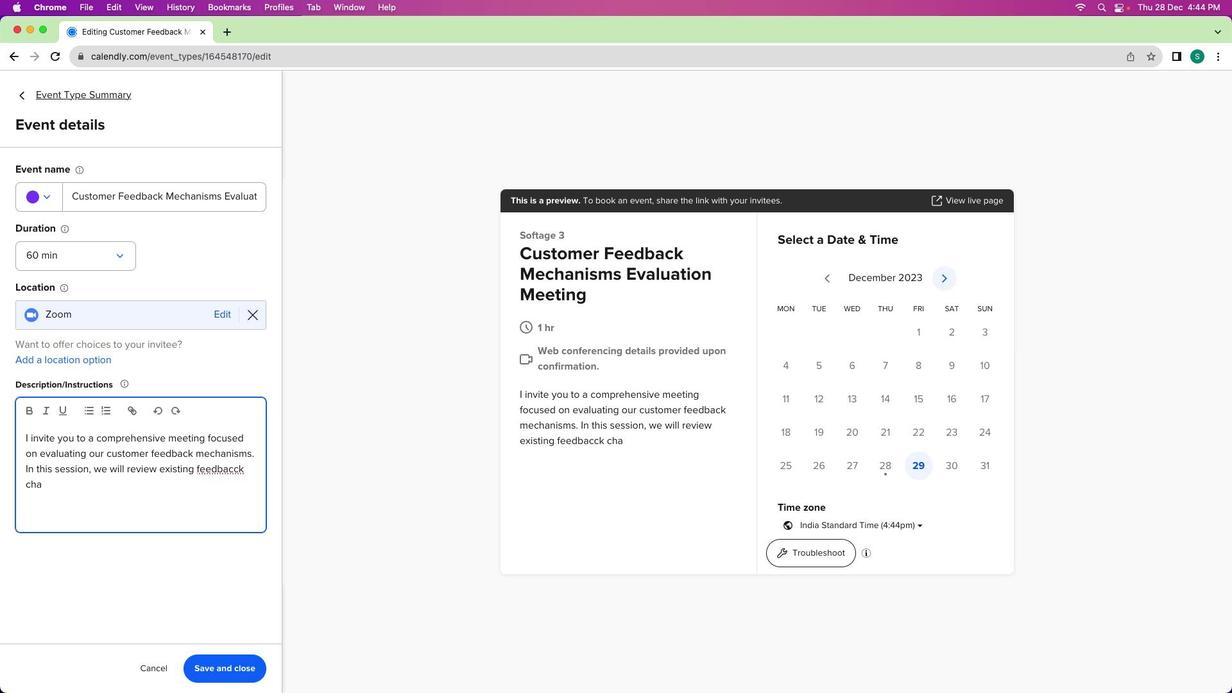 
Action: Mouse moved to (235, 470)
Screenshot: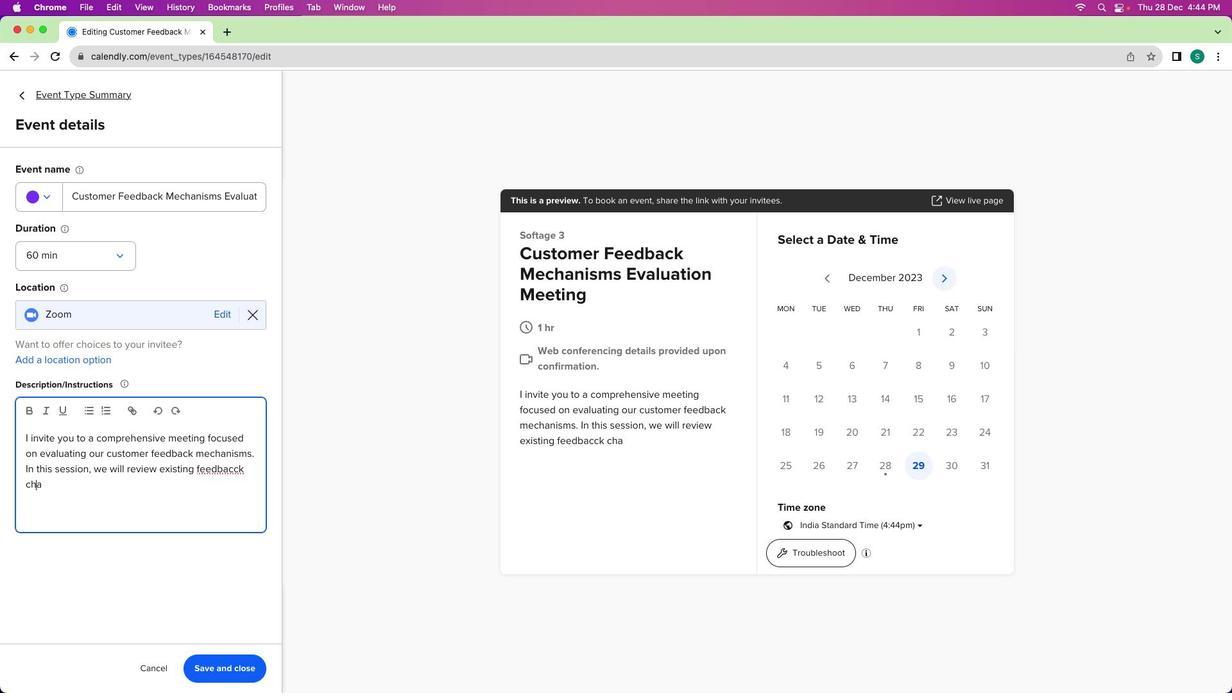 
Action: Key pressed Key.leftKey.leftKey.leftKey.leftKey.leftKey.backspaceKey.down'n''n''e''l''s'','Key.space'a''n''a''l''y''z''e'Key.space'c''u''s''t''o''m''e''r'Key.space
Screenshot: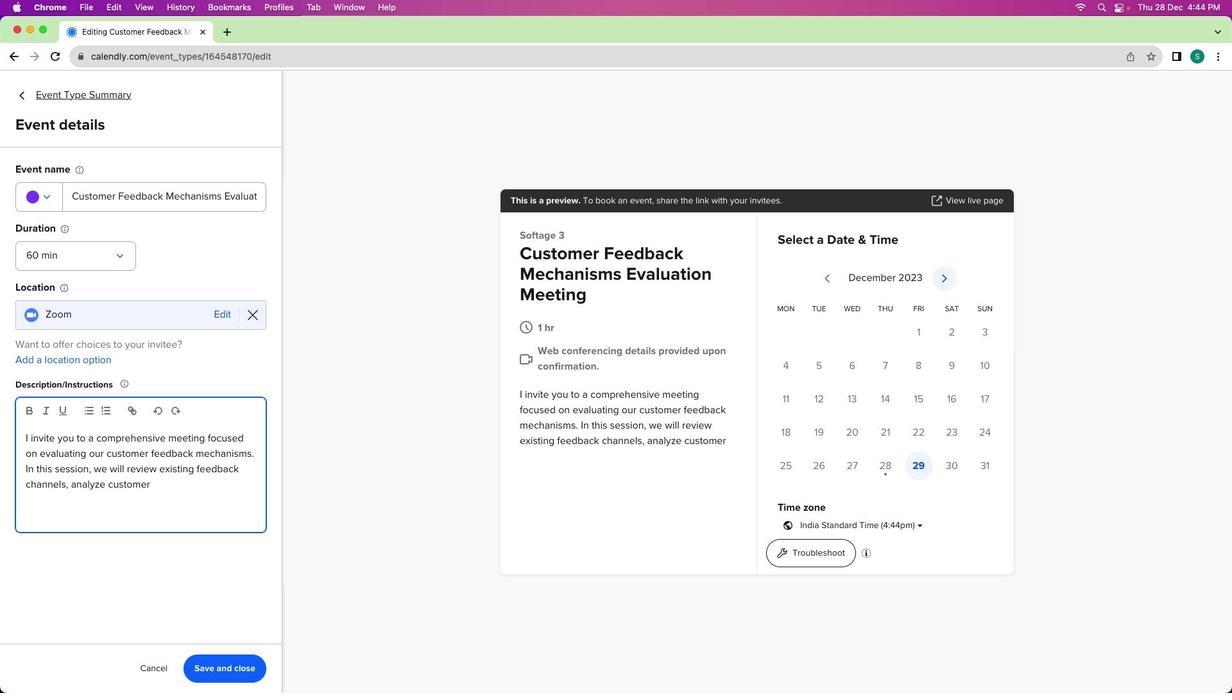 
Action: Mouse moved to (210, 474)
Screenshot: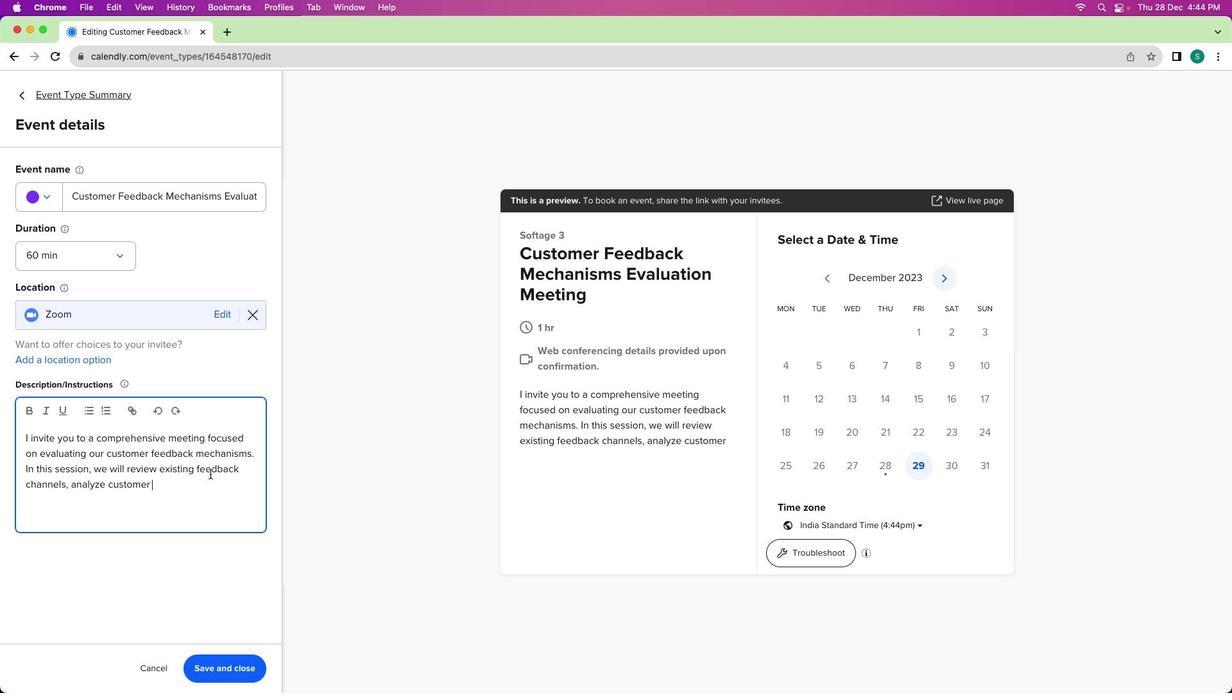 
Action: Key pressed 'r''e''s''p''o''n''s''e''s'','Key.space'a''n''d'Key.space'd''i''s''c''u''s''s'Key.space's''t''r''a''t''e''g''i''e''s'Key.space't''o'Key.space'e''n''h''a''n''c''e'Key.space'o''u''r'Key.space'f''e''e''d''b''a''c''k'Key.space'o''u''r'Key.space'f''e''e''d''b''a''c''k'Key.space'p''r''o''c''e''e''s'Key.backspaceKey.backspace's''s''e''s'Key.space'f''o''r'Key.space'c''o''n''y''t'Key.backspaceKey.backspace't''i''n''u''o''u''s'Key.space'i''m''p''r''o''v''e''m''e''n''t''.'
Screenshot: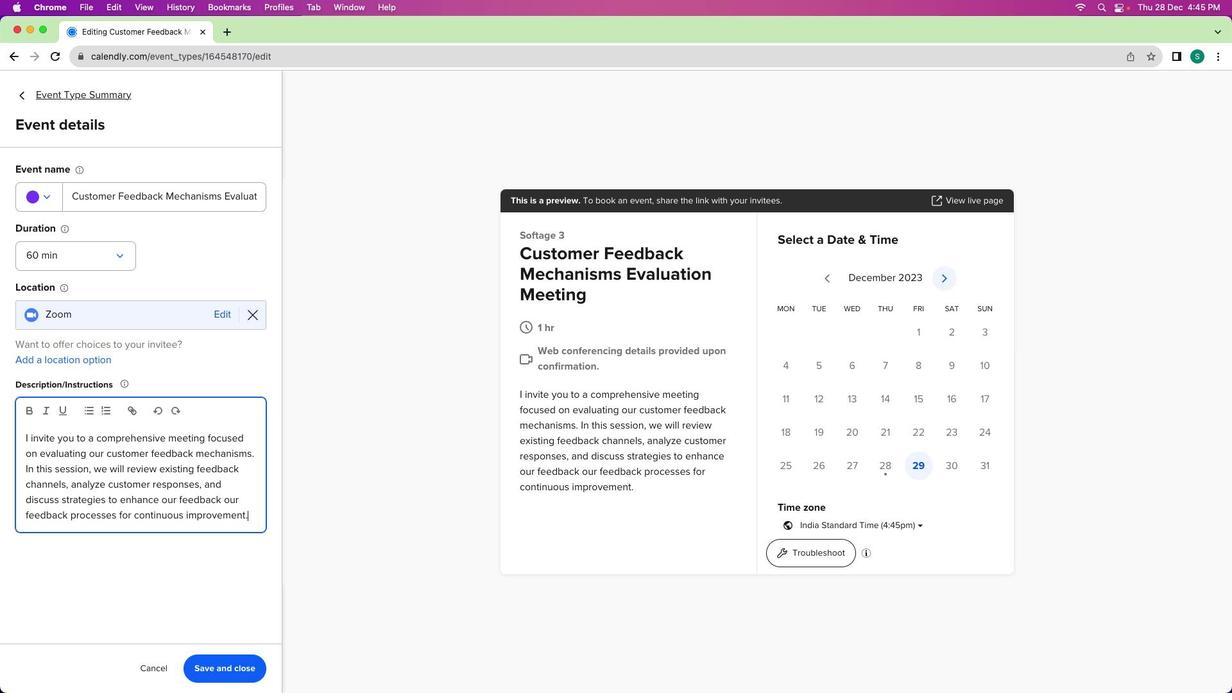 
Action: Mouse moved to (234, 673)
Screenshot: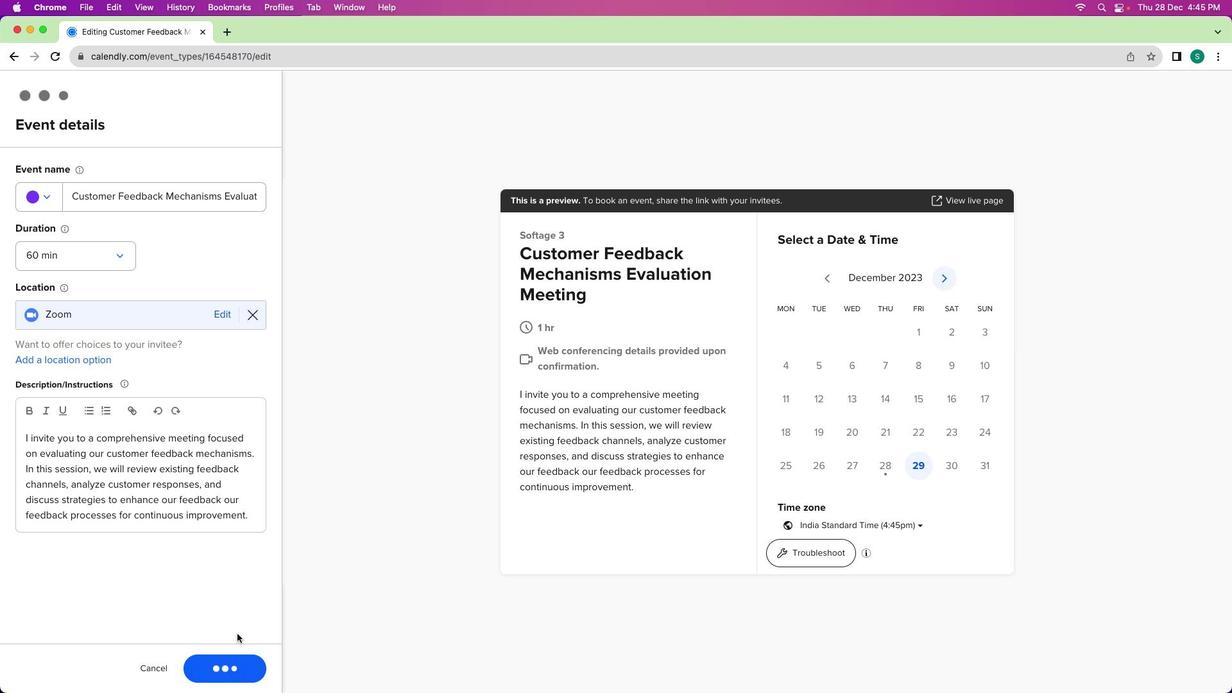 
Action: Mouse pressed left at (234, 673)
Screenshot: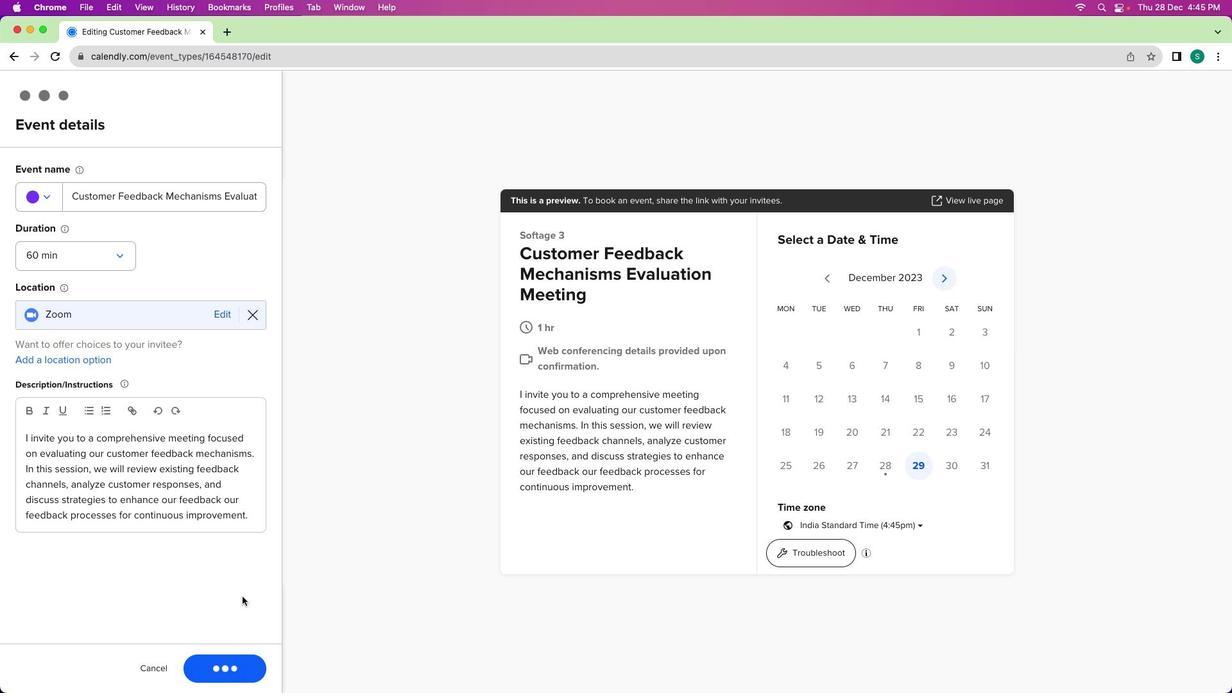 
Action: Mouse moved to (57, 91)
Screenshot: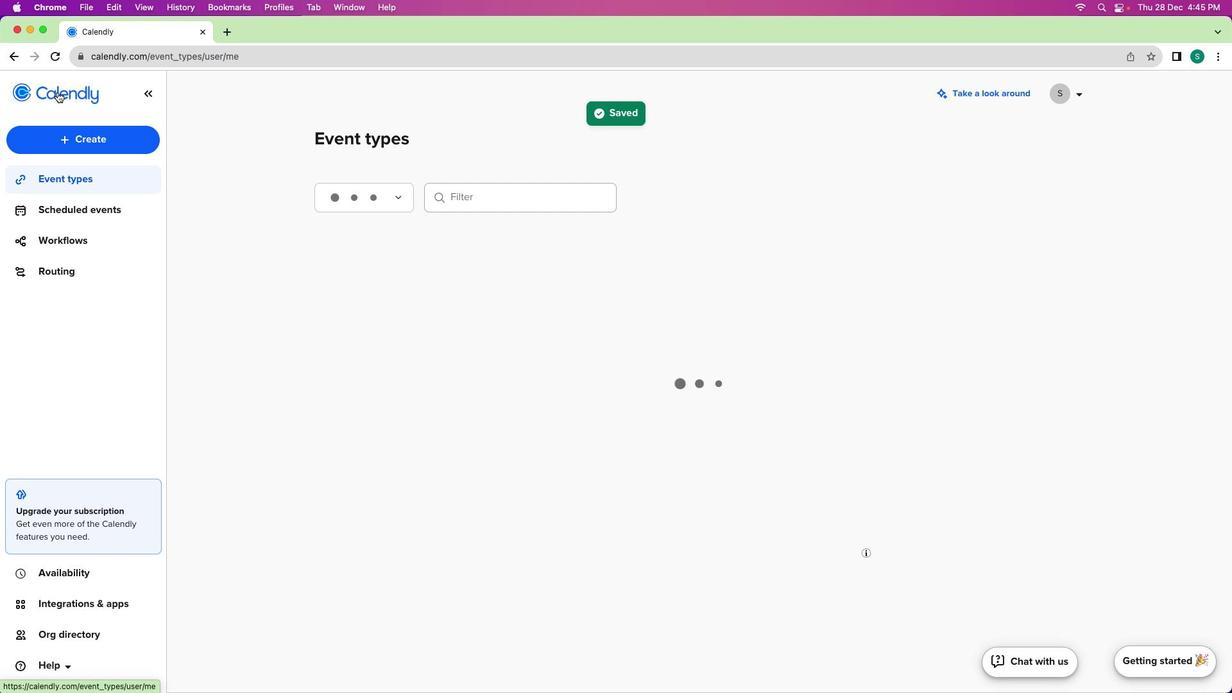 
Action: Mouse pressed left at (57, 91)
Screenshot: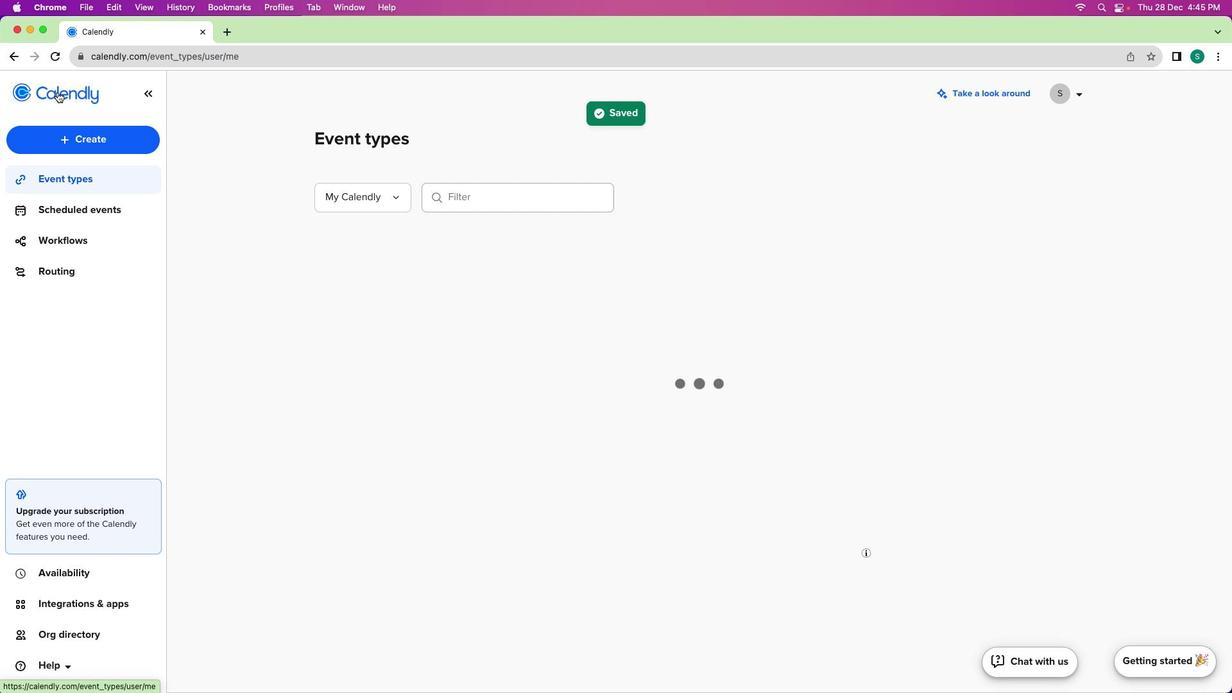 
Action: Mouse moved to (457, 383)
Screenshot: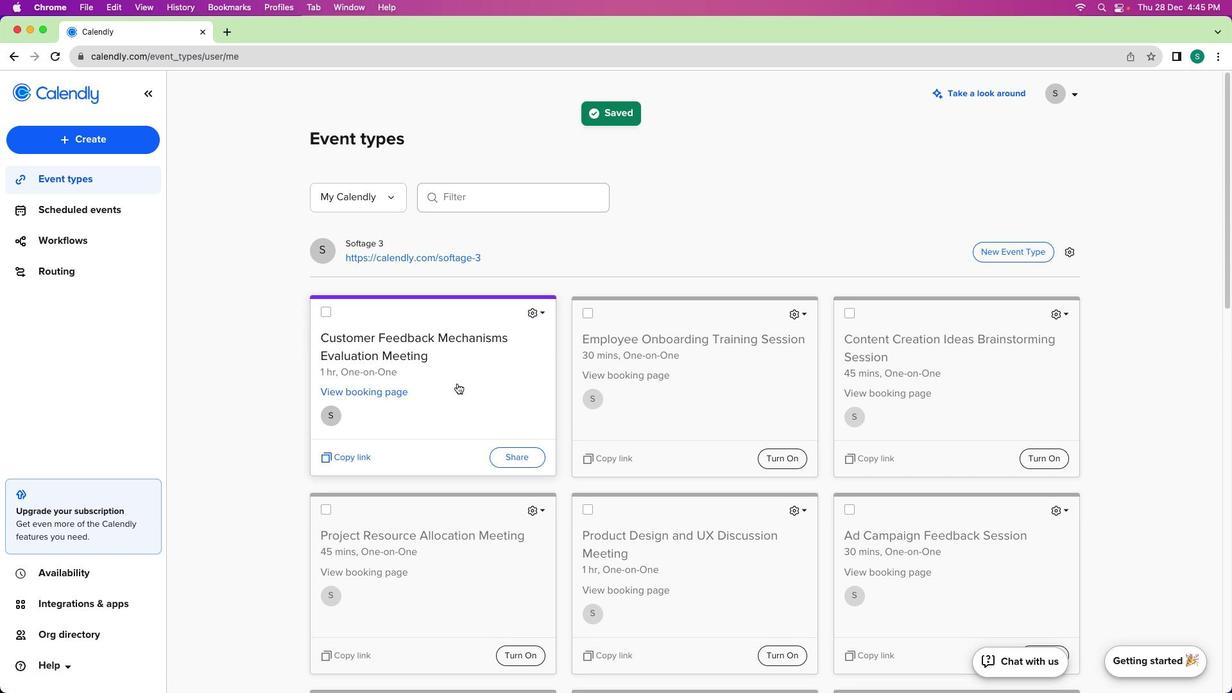 
